 Task: Search one way flight ticket for 5 adults, 1 child, 2 infants in seat and 1 infant on lap in business from Pasco: Tri-cities Airport to Springfield: Abraham Lincoln Capital Airport on 5-2-2023. Choice of flights is Frontier. Number of bags: 1 carry on bag. Price is upto 76000. Outbound departure time preference is 7:45.
Action: Mouse moved to (330, 292)
Screenshot: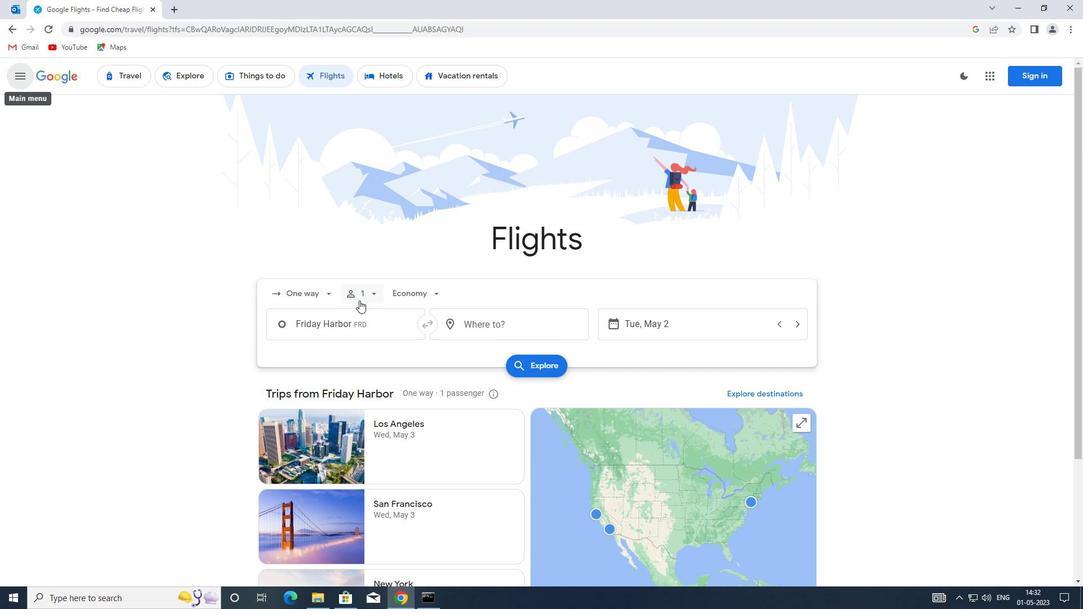 
Action: Mouse pressed left at (330, 292)
Screenshot: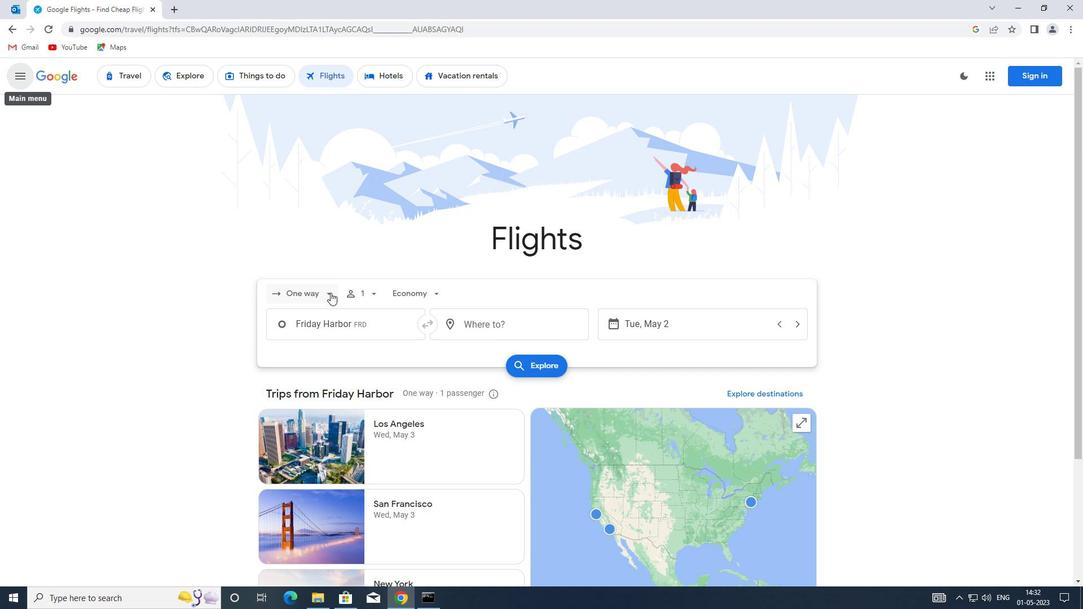 
Action: Mouse moved to (332, 344)
Screenshot: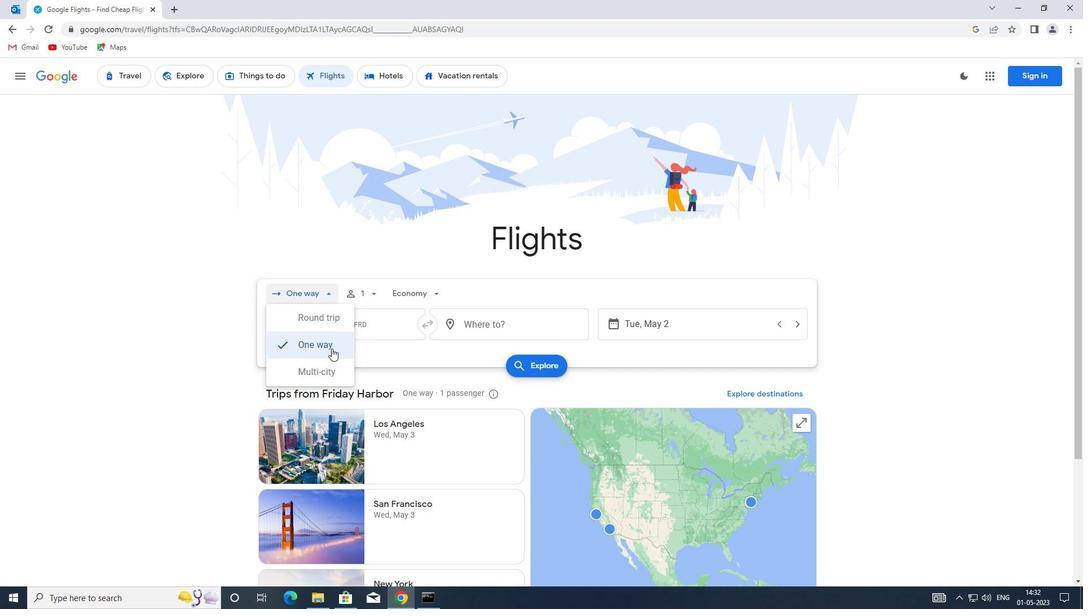 
Action: Mouse pressed left at (332, 344)
Screenshot: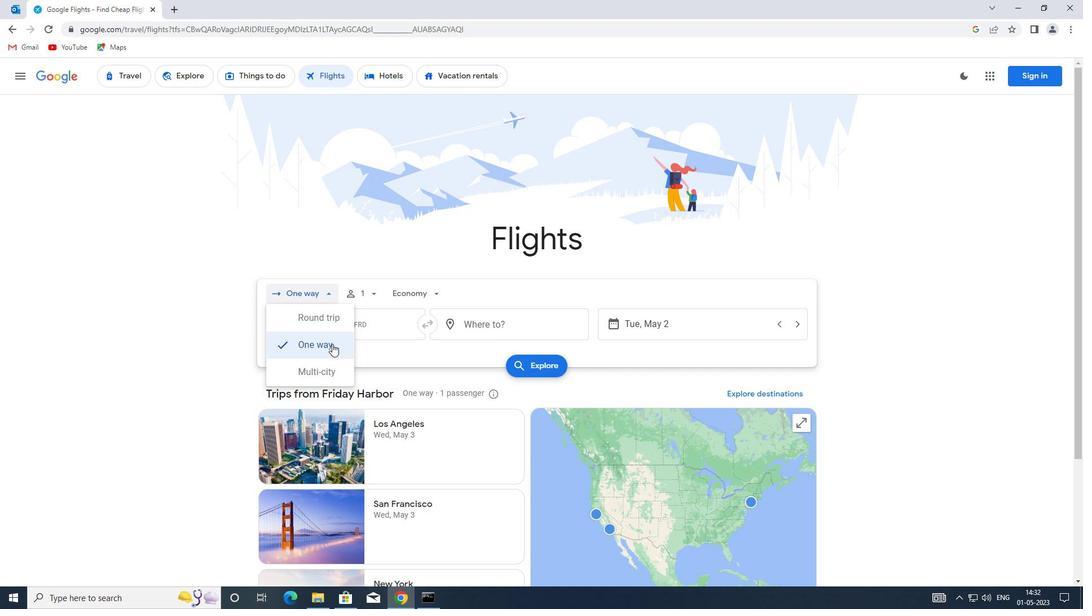 
Action: Mouse moved to (378, 291)
Screenshot: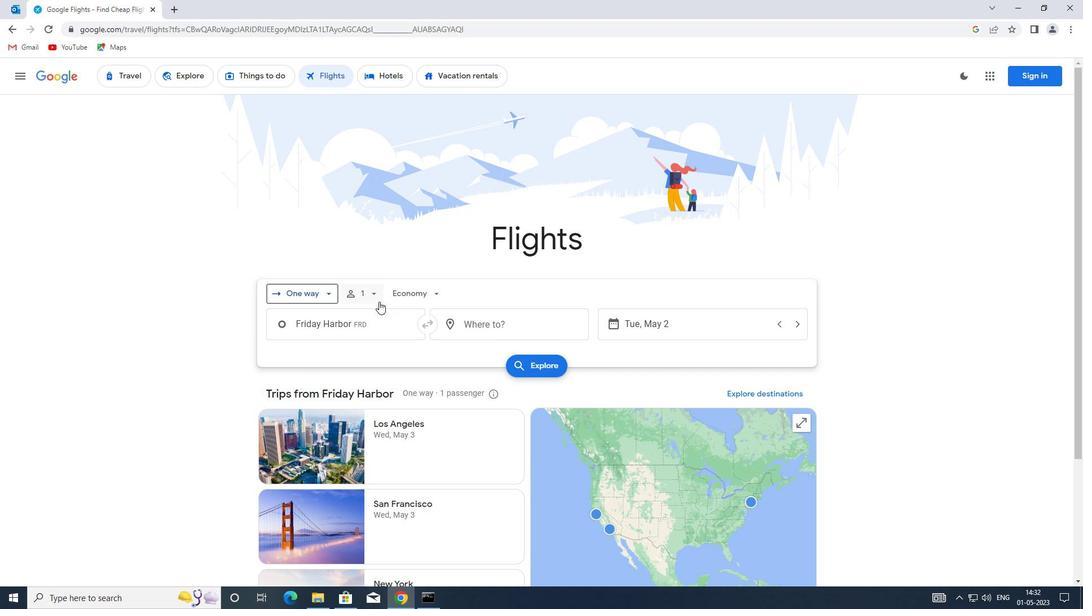 
Action: Mouse pressed left at (378, 291)
Screenshot: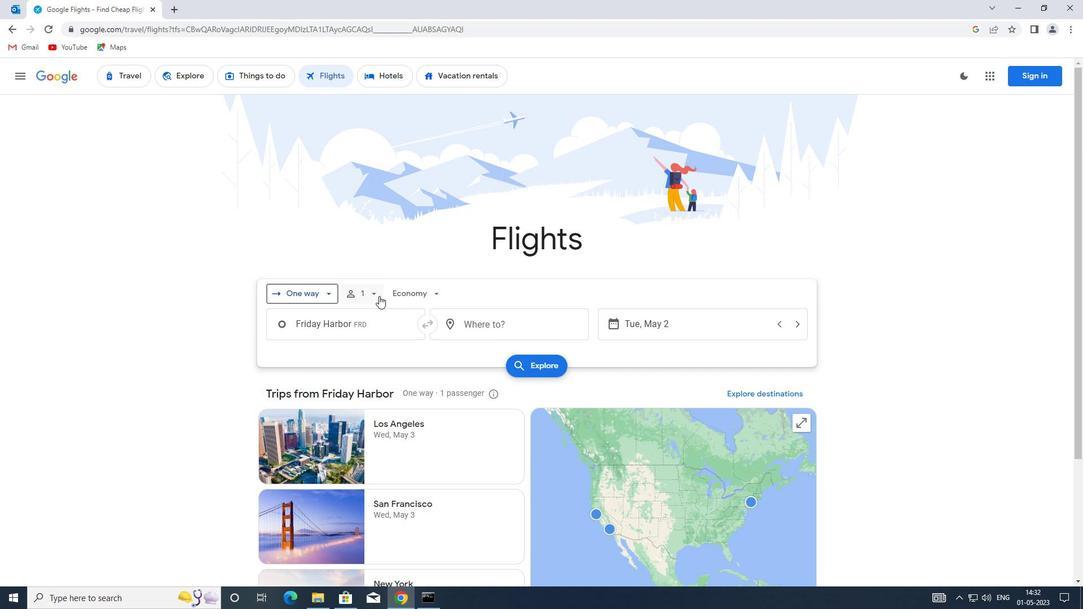 
Action: Mouse moved to (458, 322)
Screenshot: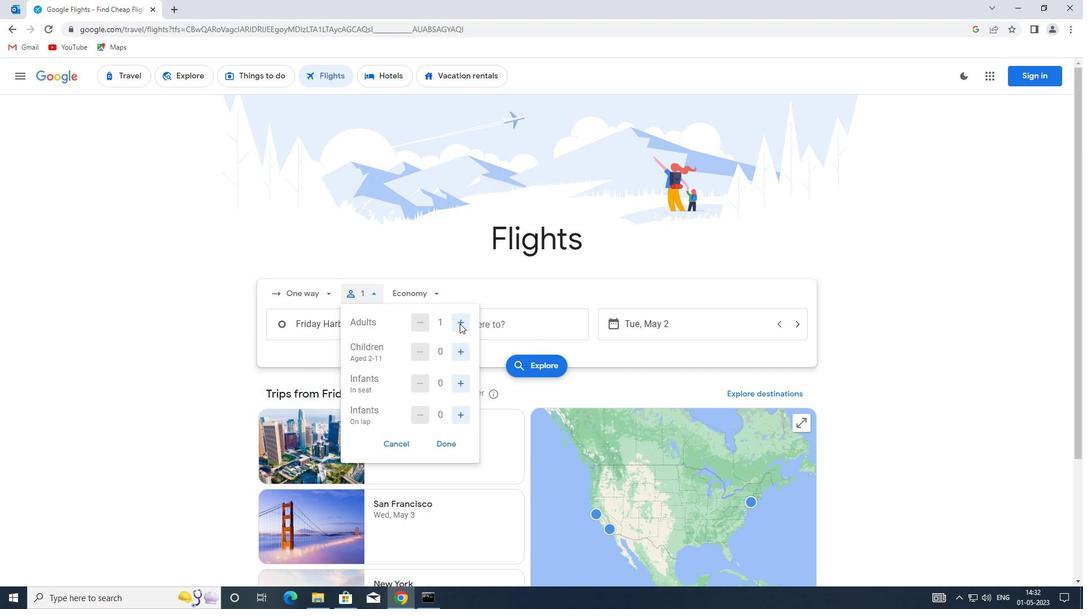 
Action: Mouse pressed left at (458, 322)
Screenshot: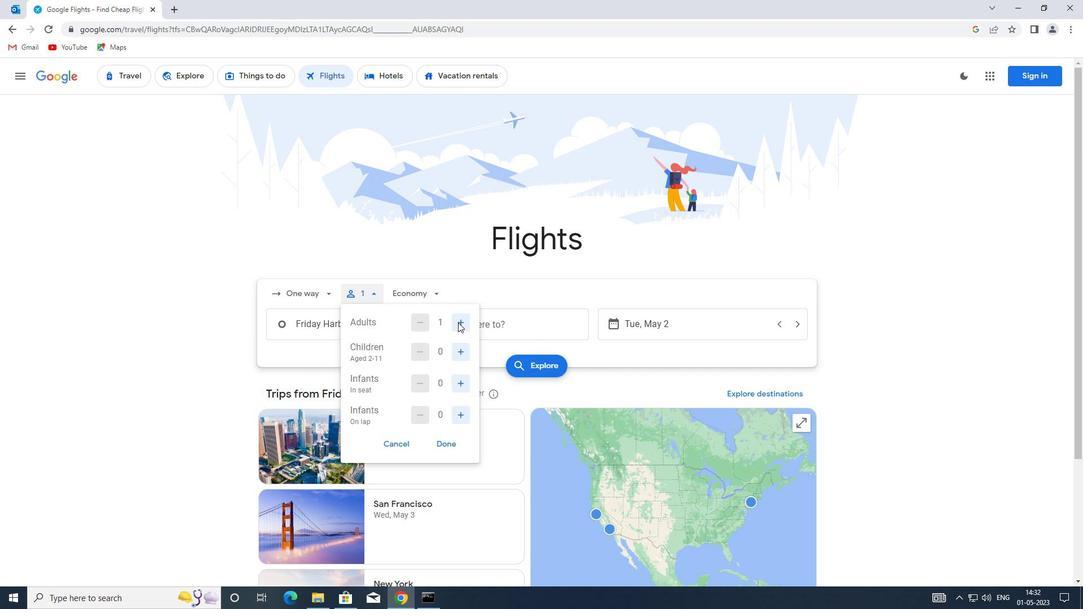 
Action: Mouse pressed left at (458, 322)
Screenshot: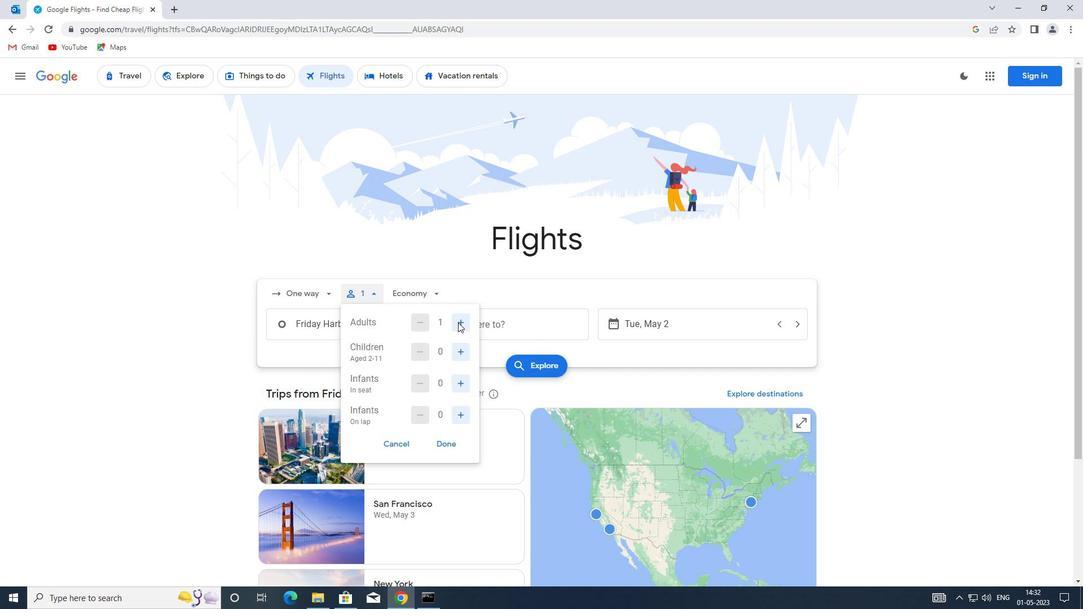
Action: Mouse pressed left at (458, 322)
Screenshot: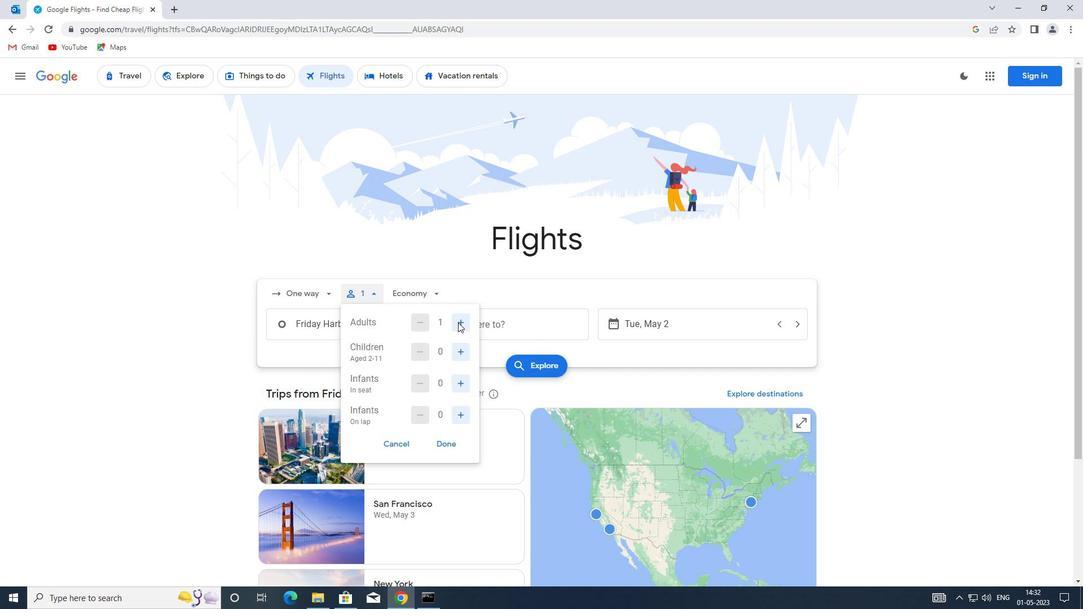 
Action: Mouse moved to (464, 319)
Screenshot: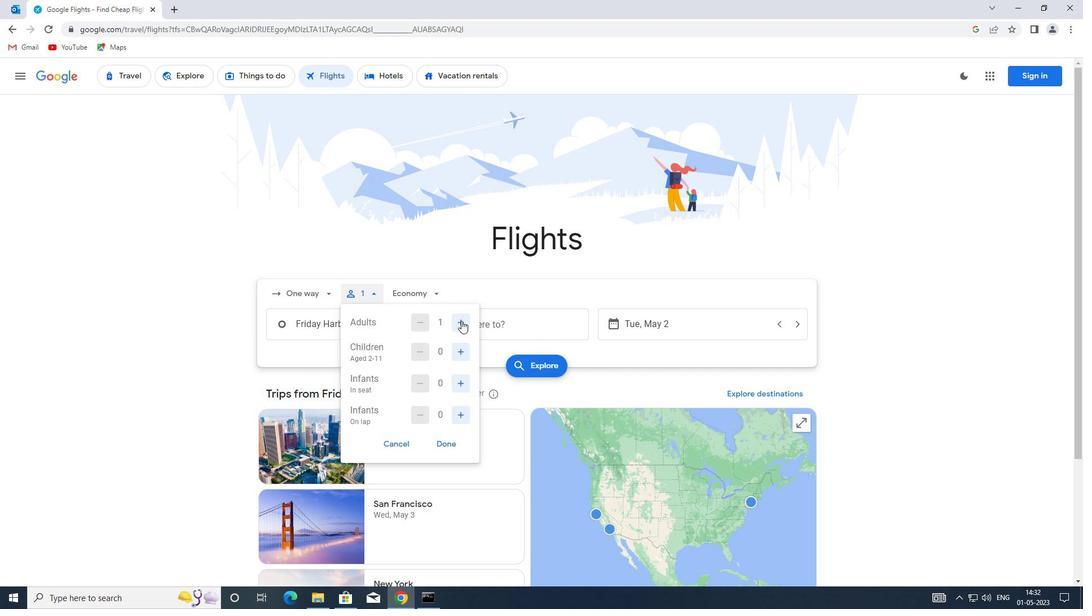 
Action: Mouse pressed left at (464, 319)
Screenshot: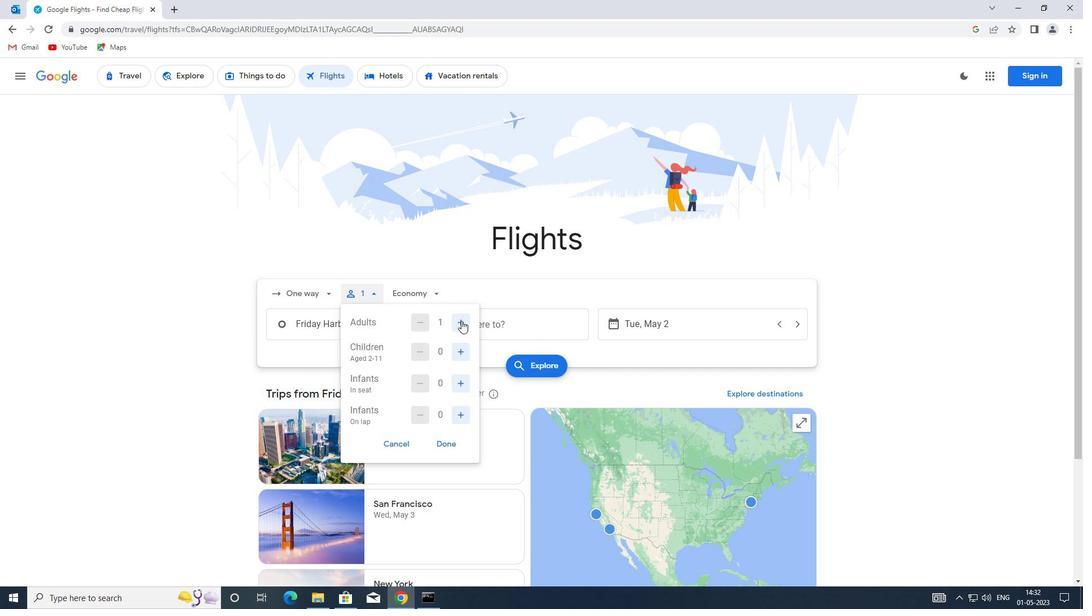 
Action: Mouse moved to (462, 352)
Screenshot: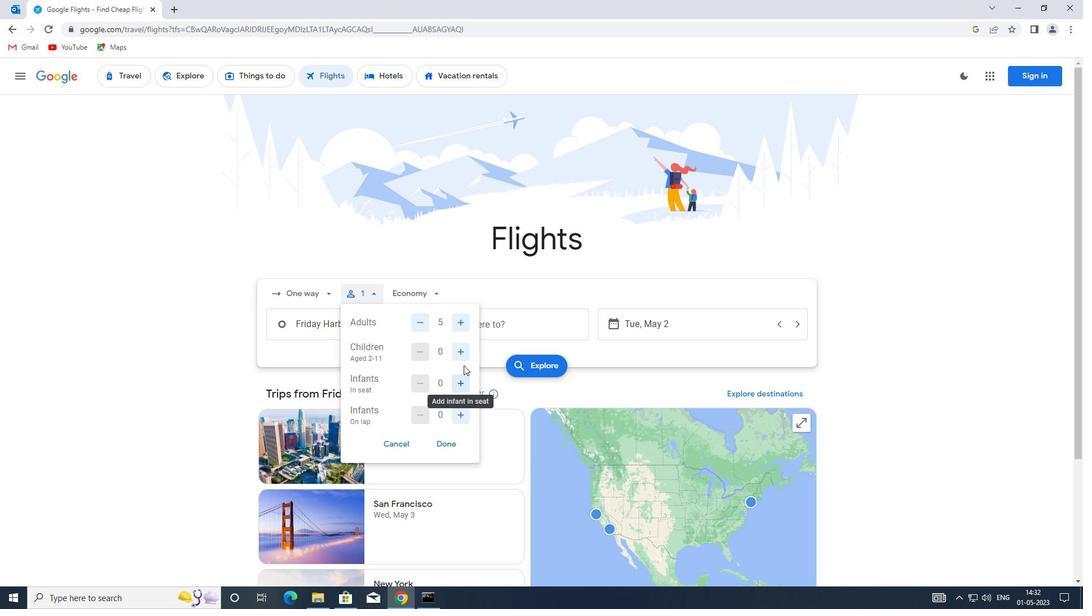 
Action: Mouse pressed left at (462, 352)
Screenshot: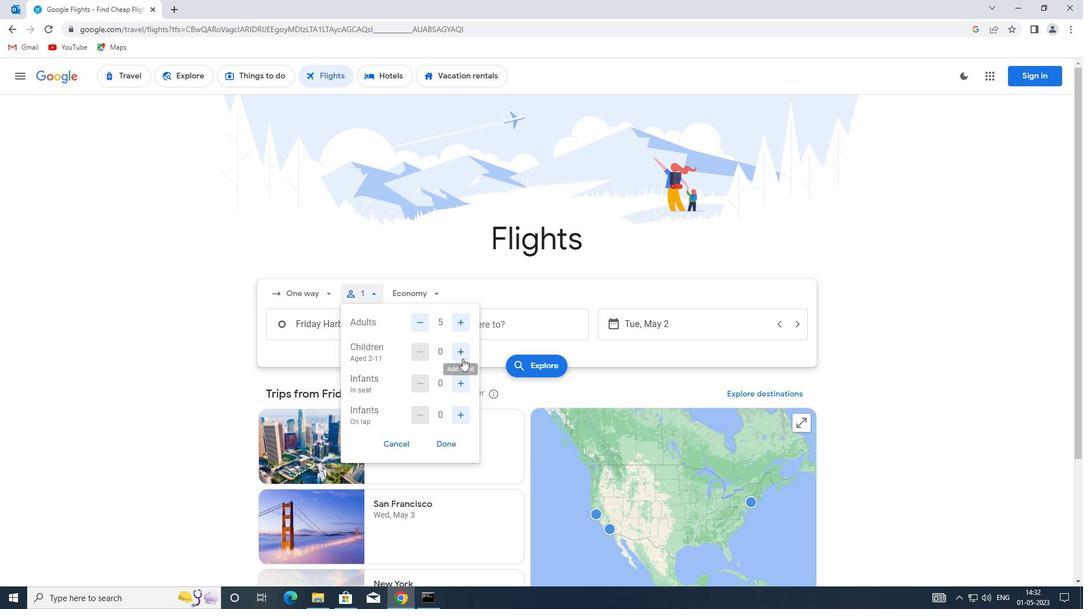 
Action: Mouse moved to (462, 382)
Screenshot: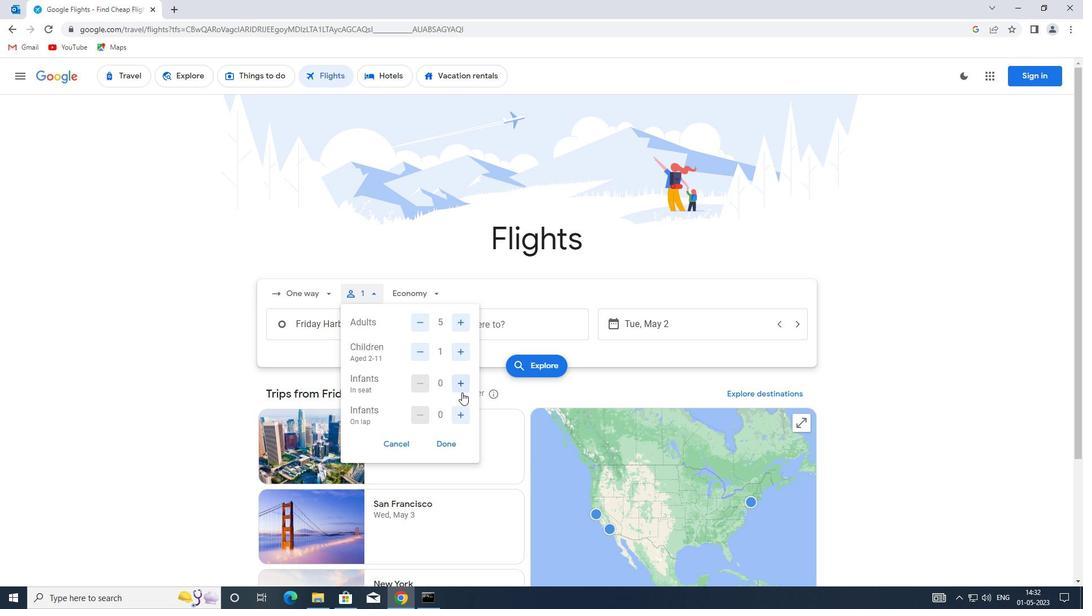 
Action: Mouse pressed left at (462, 382)
Screenshot: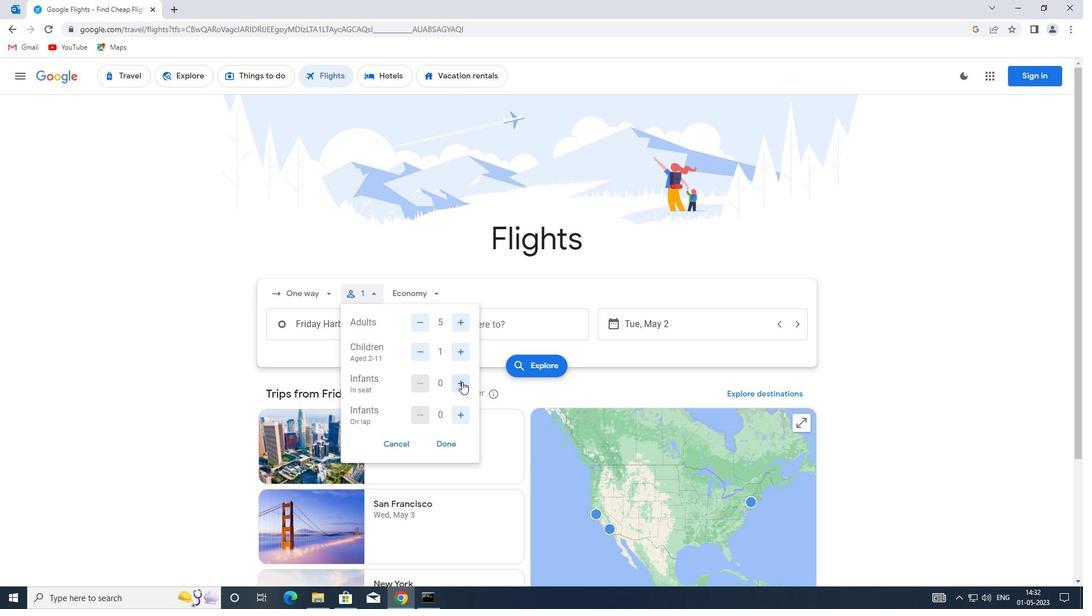 
Action: Mouse pressed left at (462, 382)
Screenshot: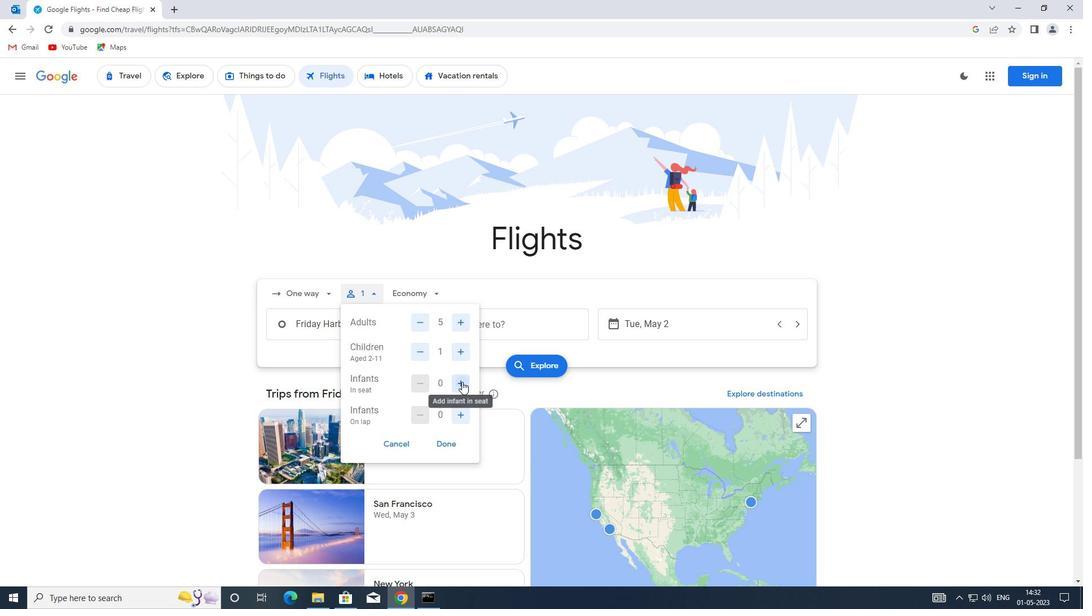 
Action: Mouse moved to (458, 417)
Screenshot: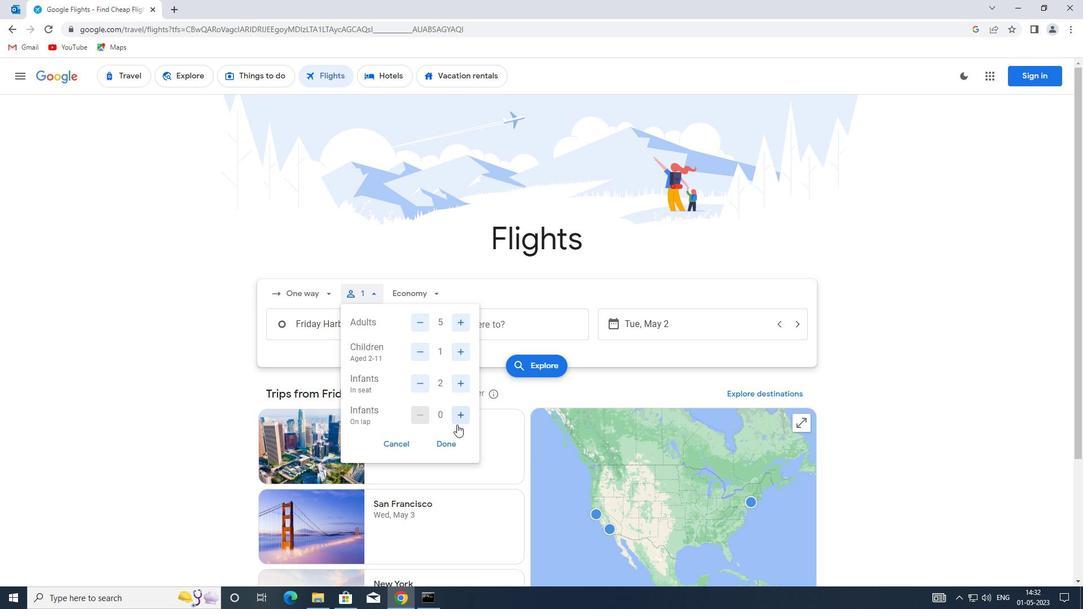 
Action: Mouse pressed left at (458, 417)
Screenshot: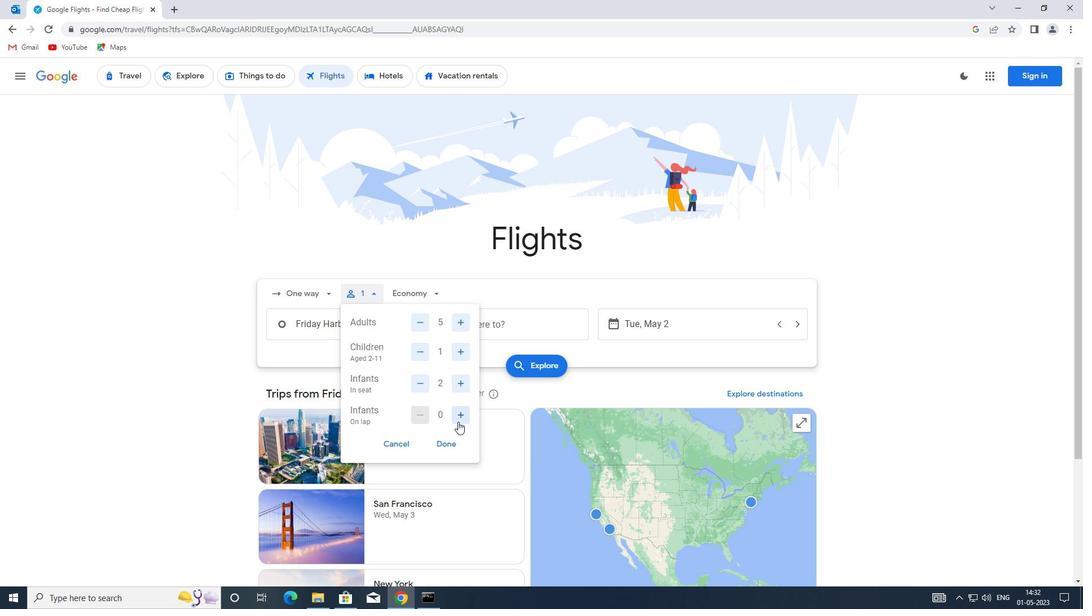 
Action: Mouse moved to (449, 443)
Screenshot: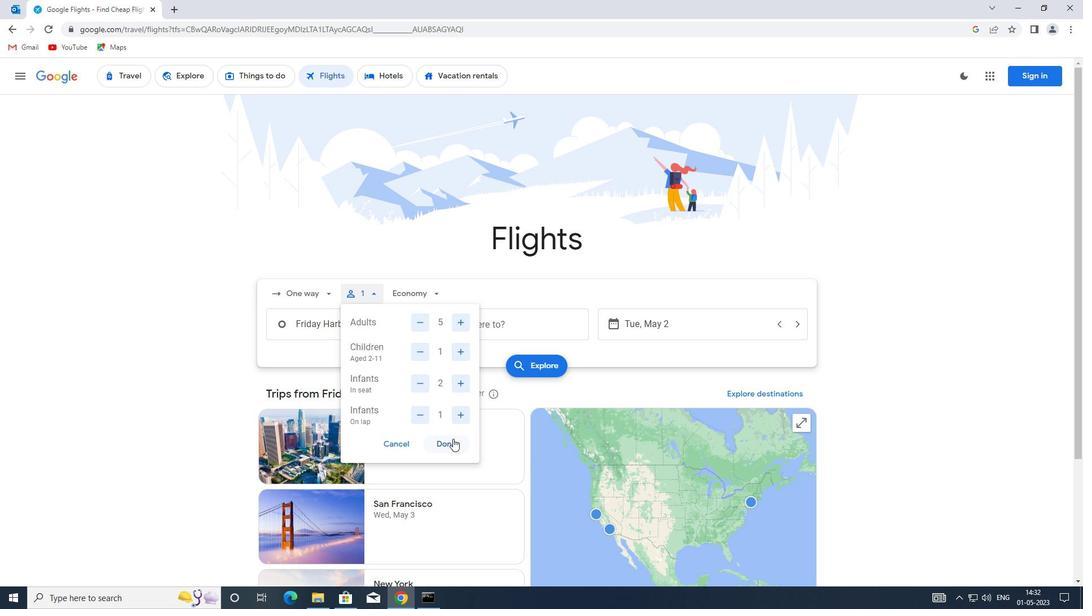 
Action: Mouse pressed left at (449, 443)
Screenshot: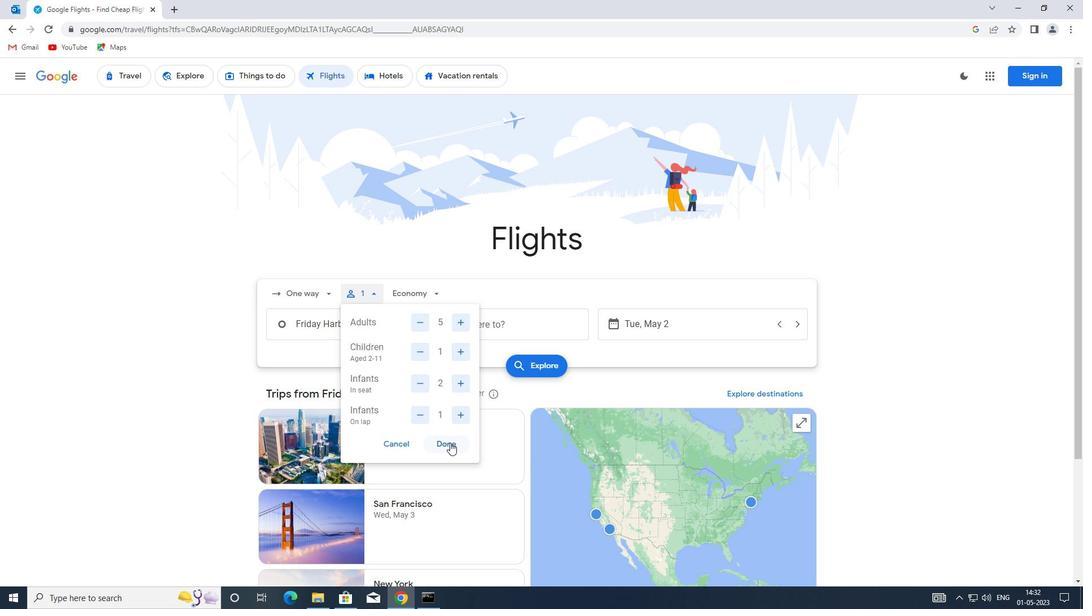
Action: Mouse moved to (432, 294)
Screenshot: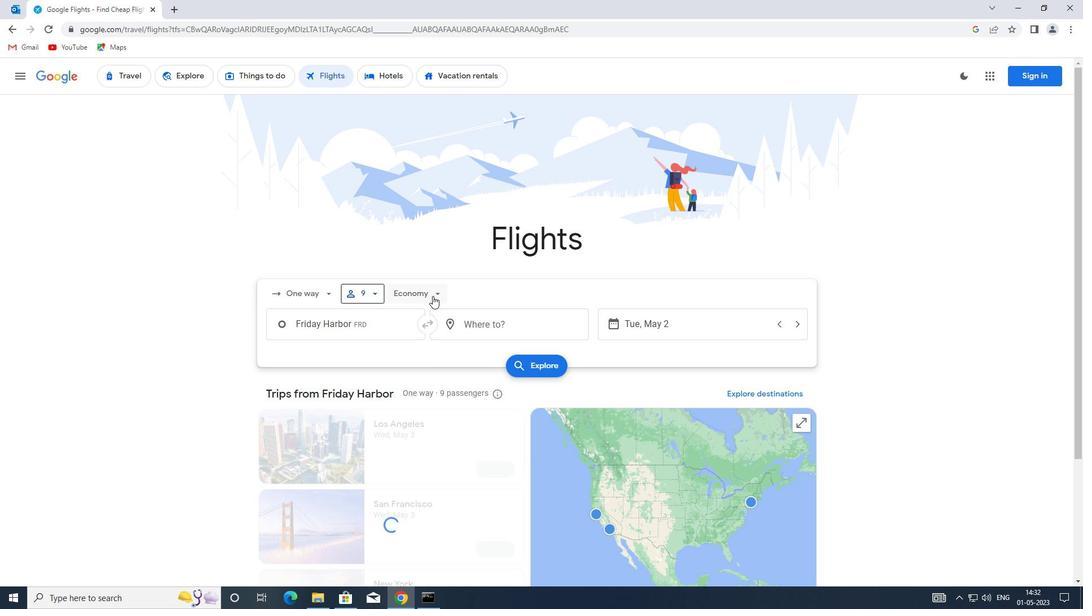 
Action: Mouse pressed left at (432, 294)
Screenshot: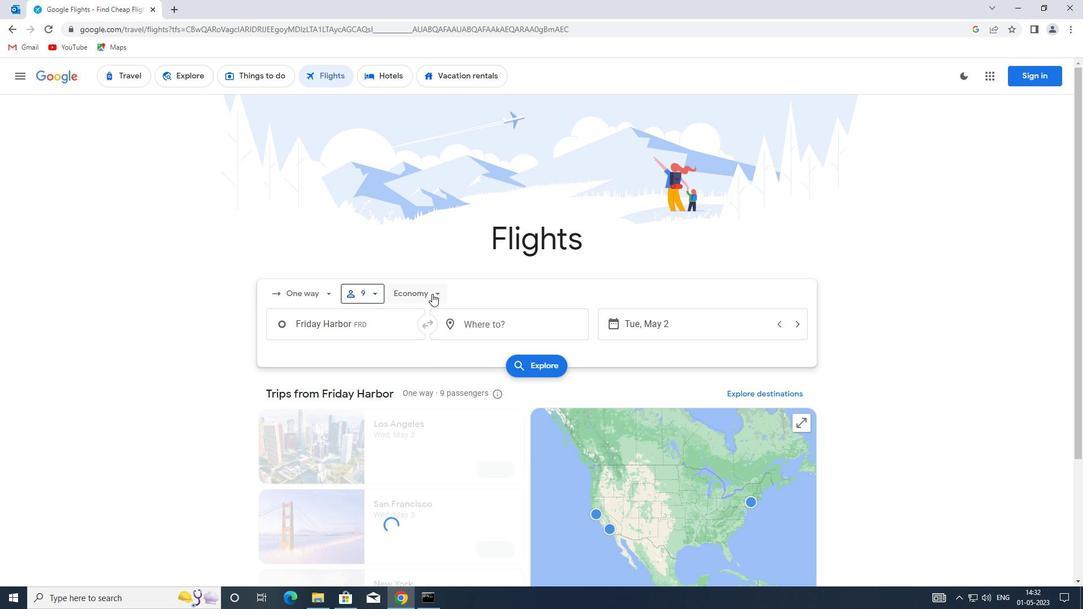 
Action: Mouse moved to (439, 370)
Screenshot: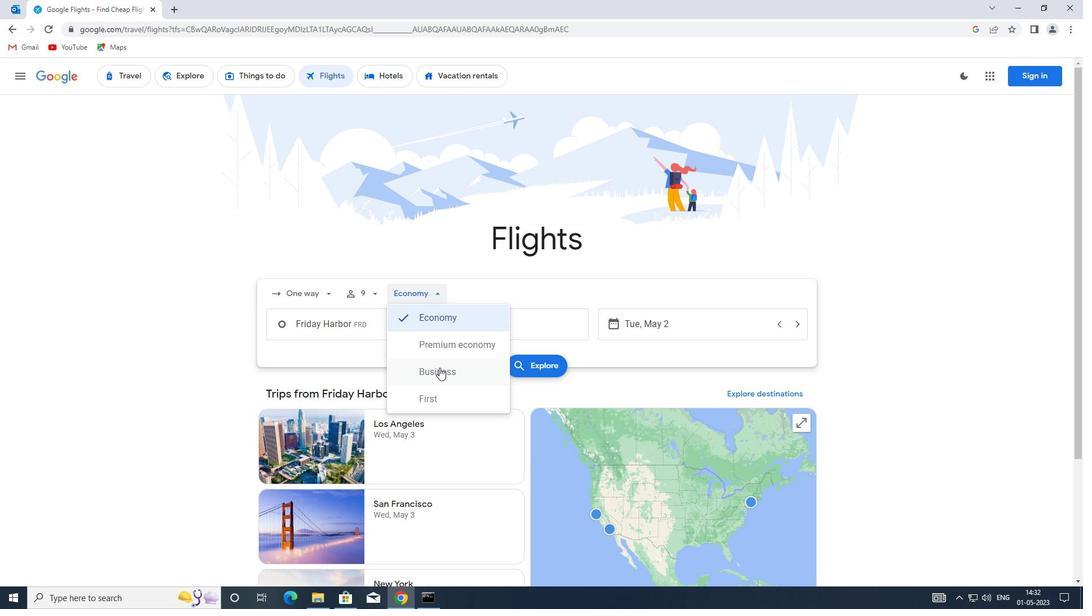 
Action: Mouse pressed left at (439, 370)
Screenshot: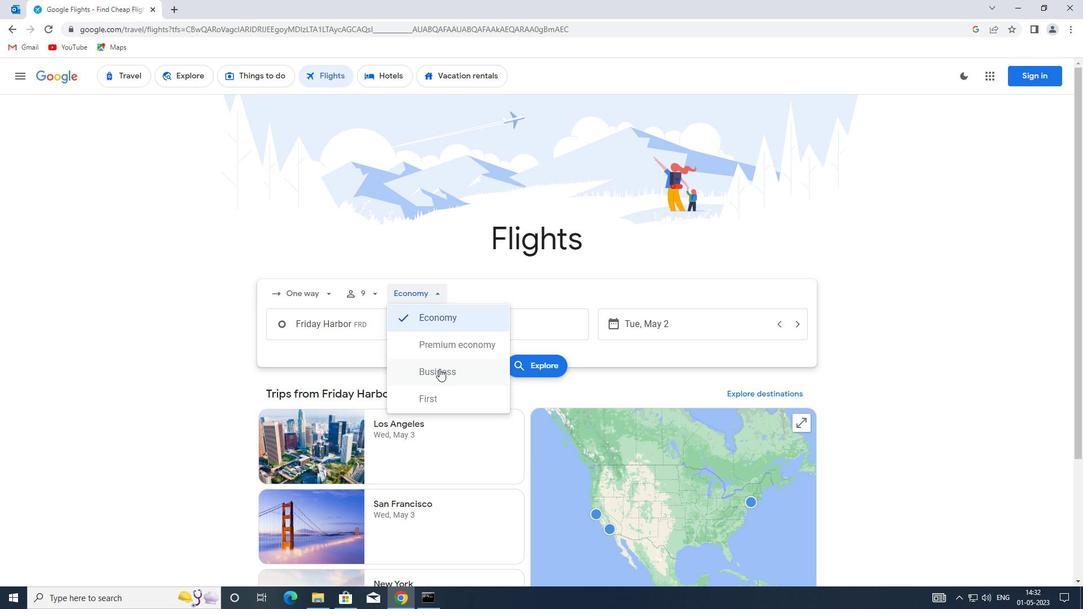 
Action: Mouse moved to (365, 326)
Screenshot: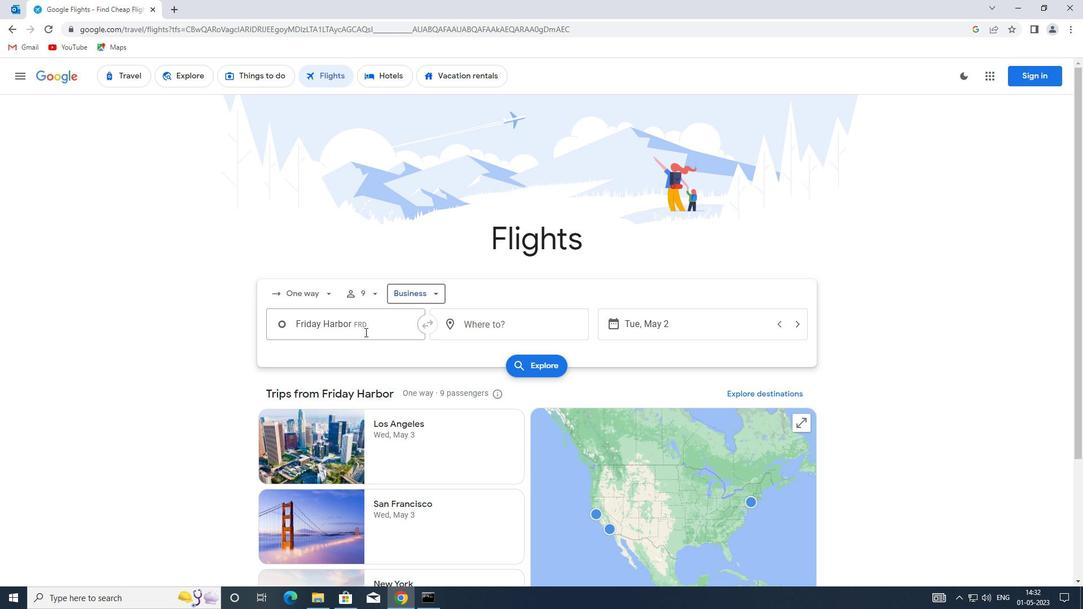 
Action: Mouse pressed left at (365, 326)
Screenshot: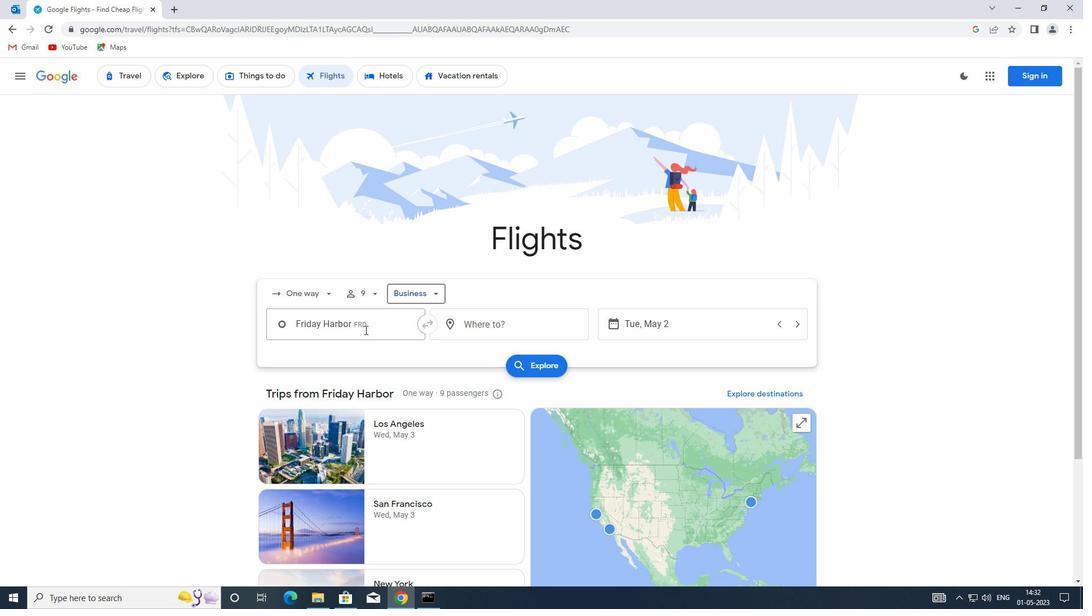 
Action: Mouse moved to (365, 326)
Screenshot: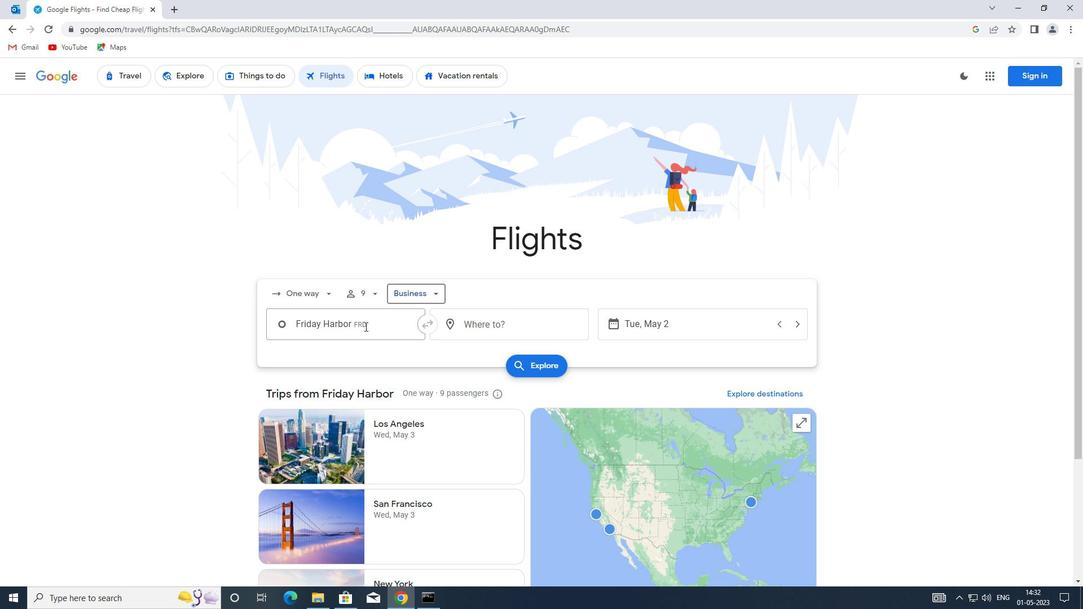 
Action: Key pressed tri
Screenshot: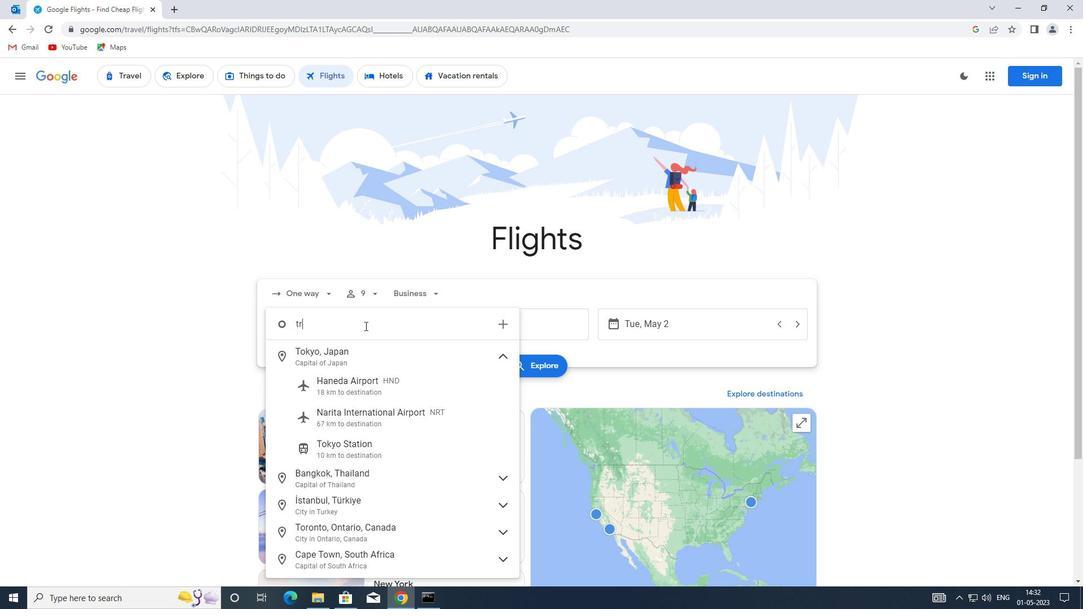 
Action: Mouse moved to (373, 354)
Screenshot: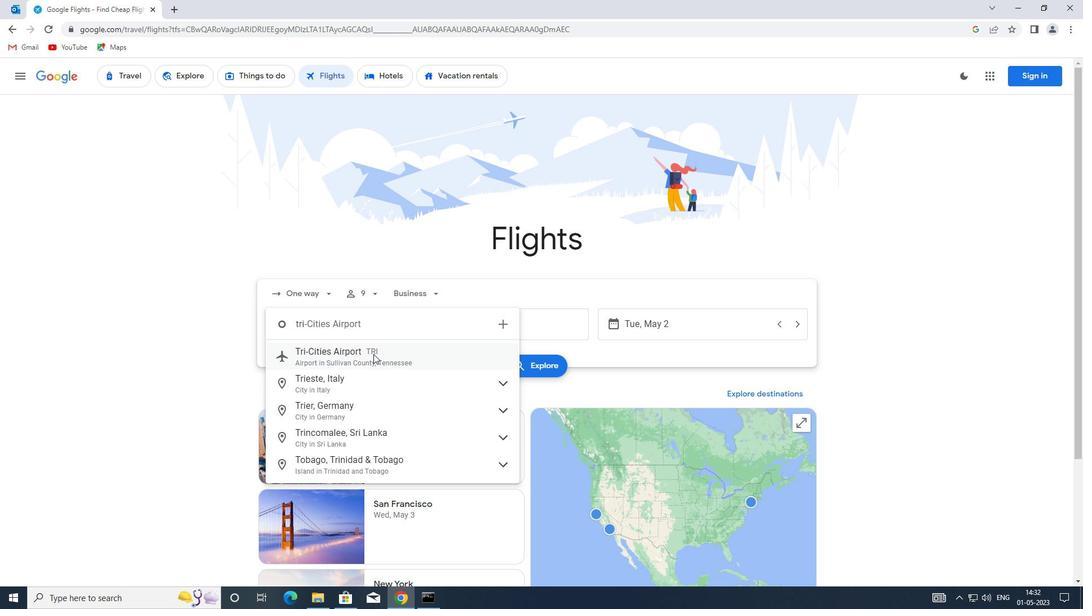 
Action: Mouse pressed left at (373, 354)
Screenshot: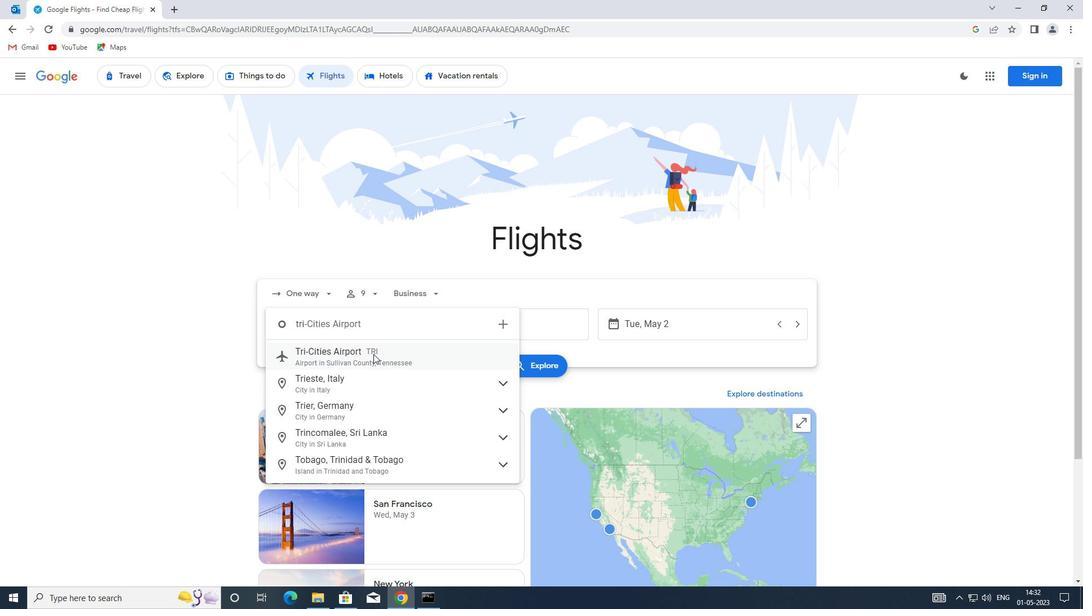 
Action: Mouse moved to (487, 329)
Screenshot: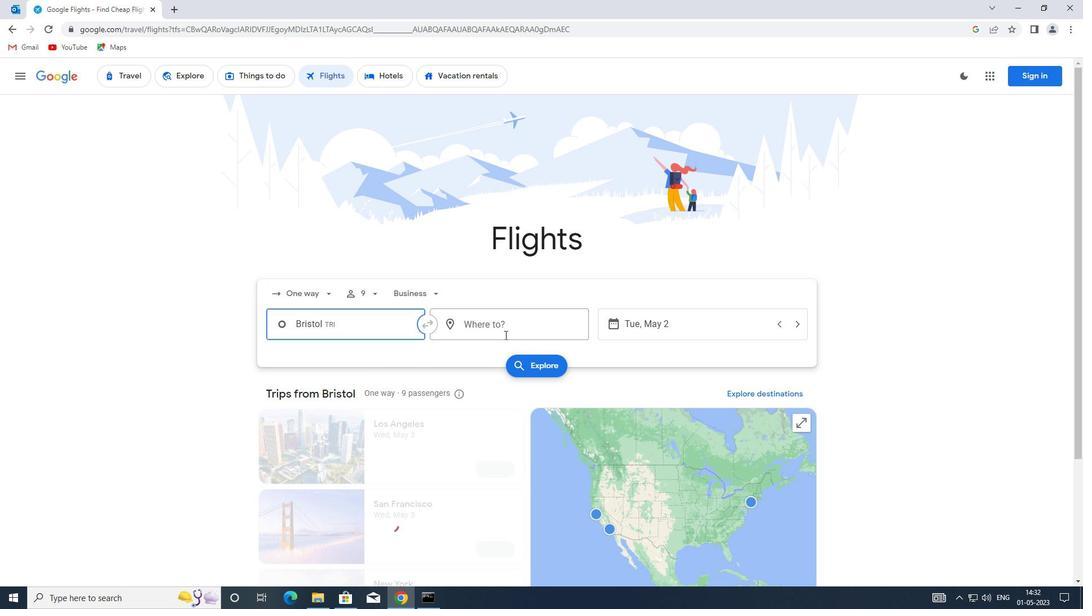 
Action: Mouse pressed left at (487, 329)
Screenshot: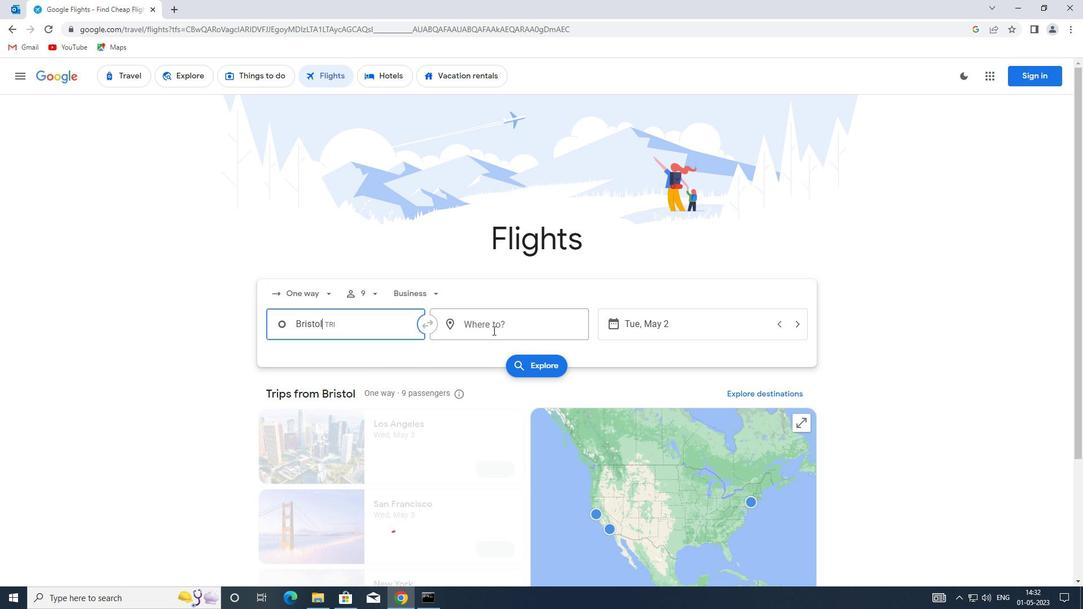 
Action: Mouse moved to (483, 329)
Screenshot: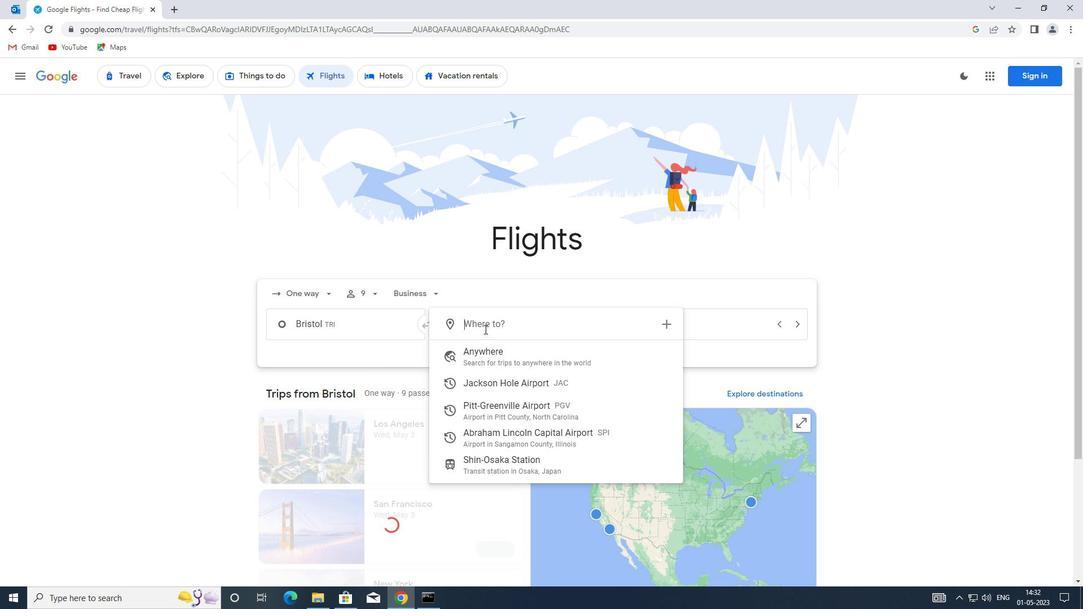 
Action: Key pressed s
Screenshot: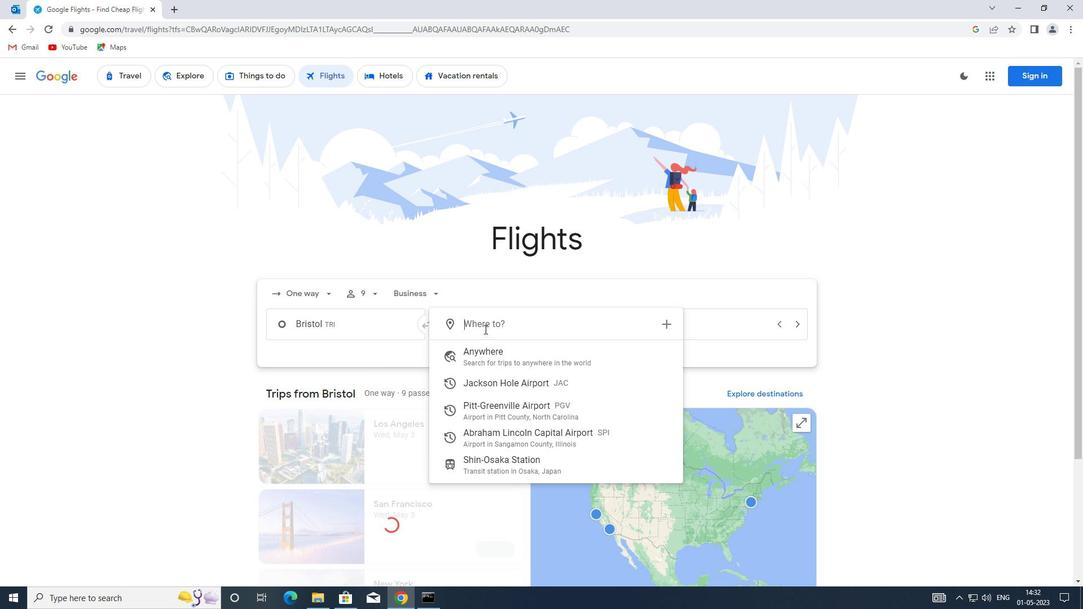 
Action: Mouse moved to (479, 328)
Screenshot: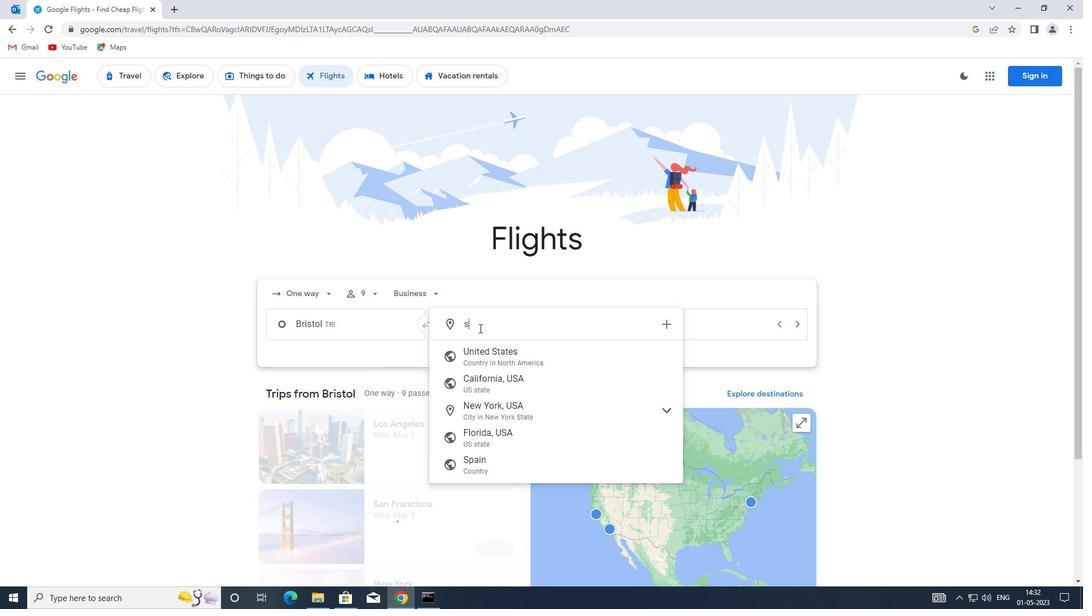 
Action: Key pressed pi
Screenshot: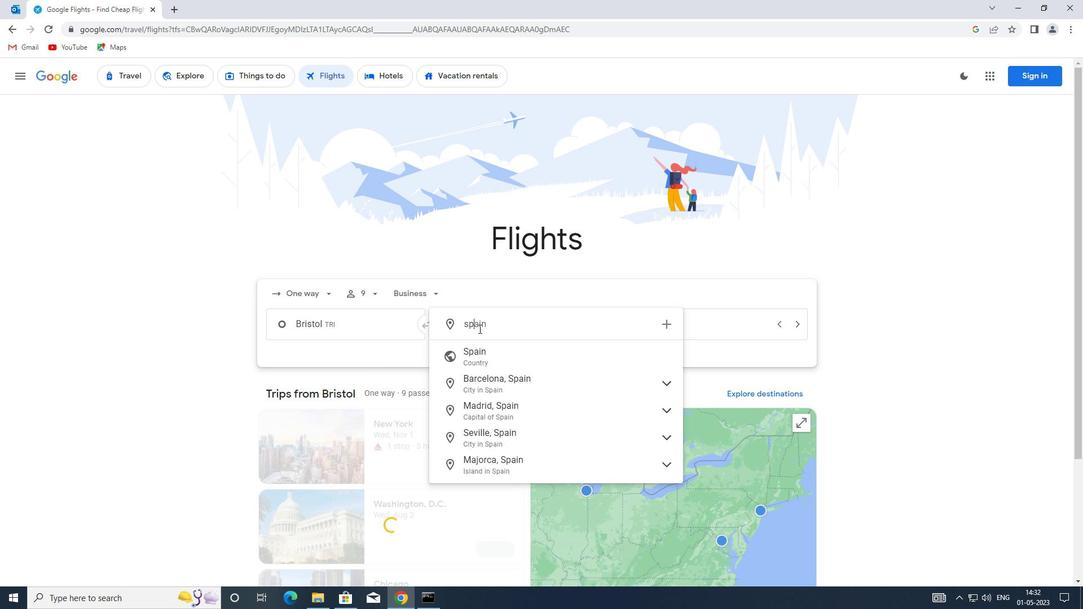 
Action: Mouse moved to (528, 357)
Screenshot: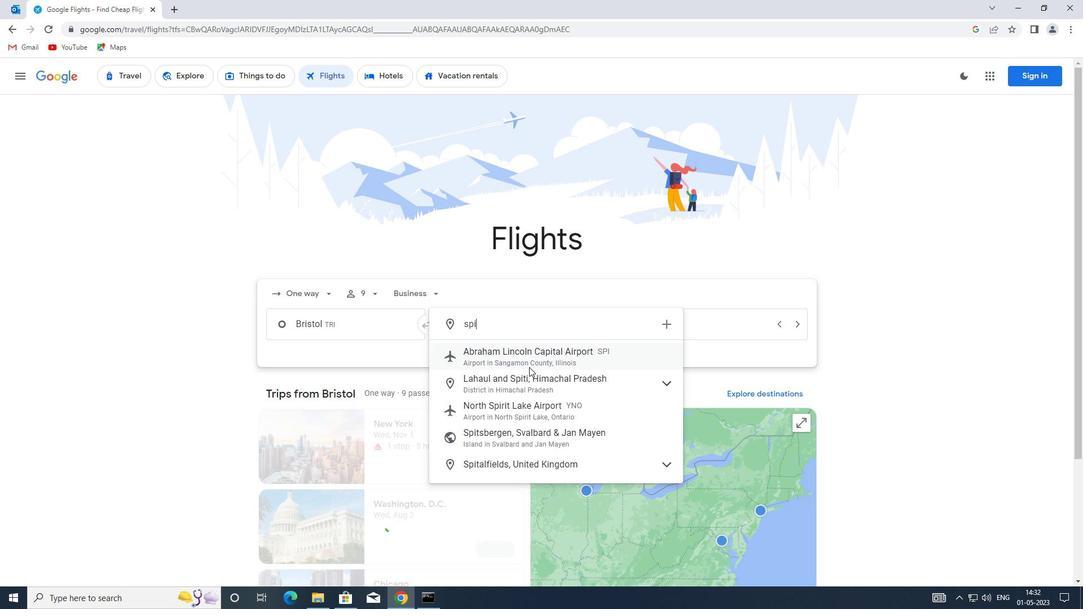 
Action: Mouse pressed left at (528, 357)
Screenshot: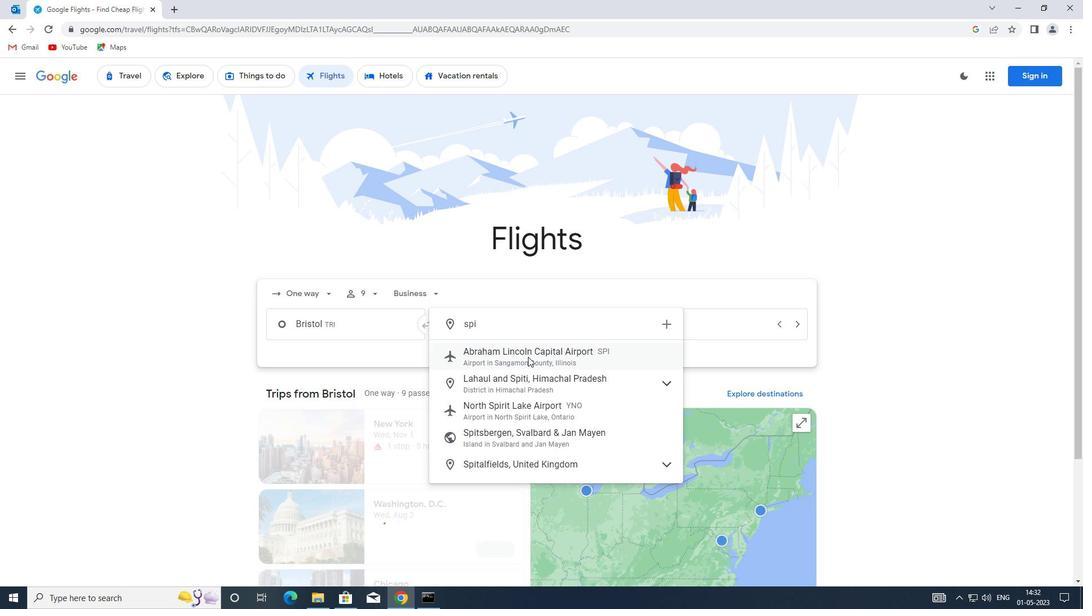 
Action: Mouse moved to (621, 322)
Screenshot: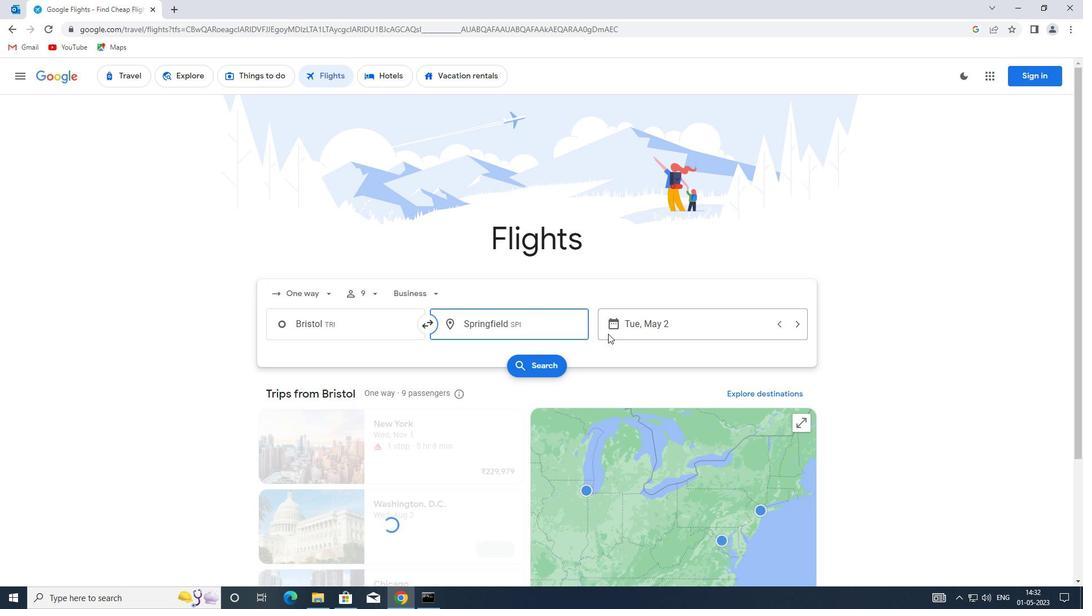
Action: Mouse pressed left at (621, 322)
Screenshot: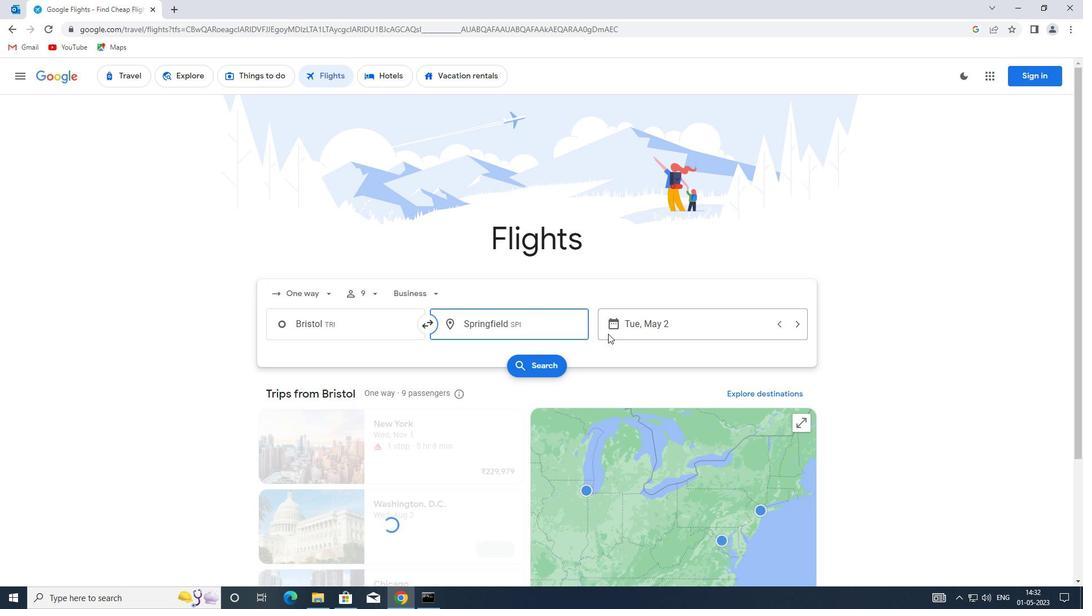 
Action: Mouse moved to (462, 380)
Screenshot: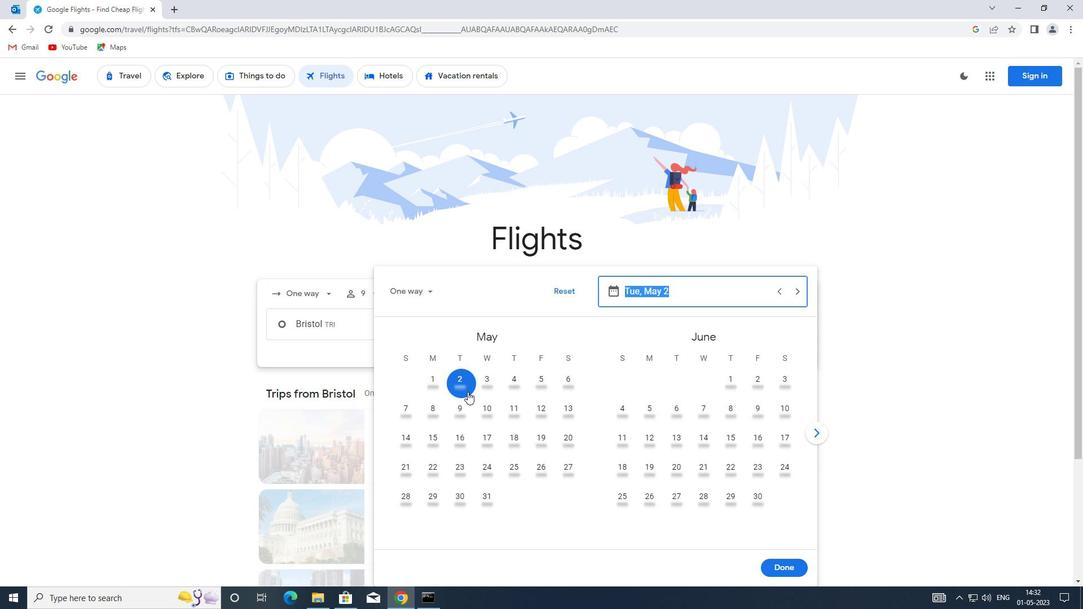 
Action: Mouse pressed left at (462, 380)
Screenshot: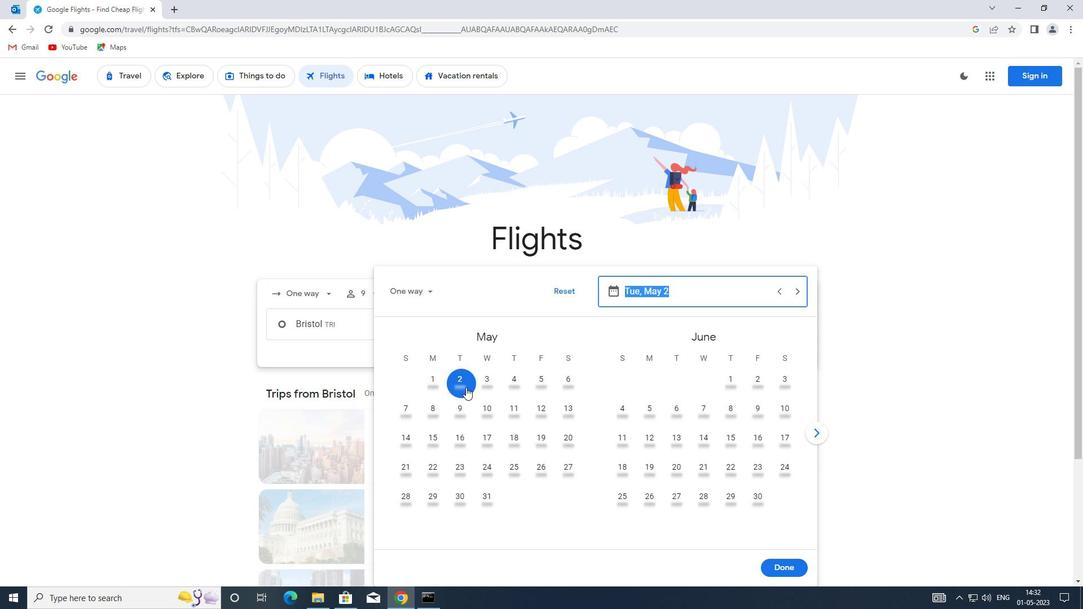 
Action: Mouse moved to (793, 566)
Screenshot: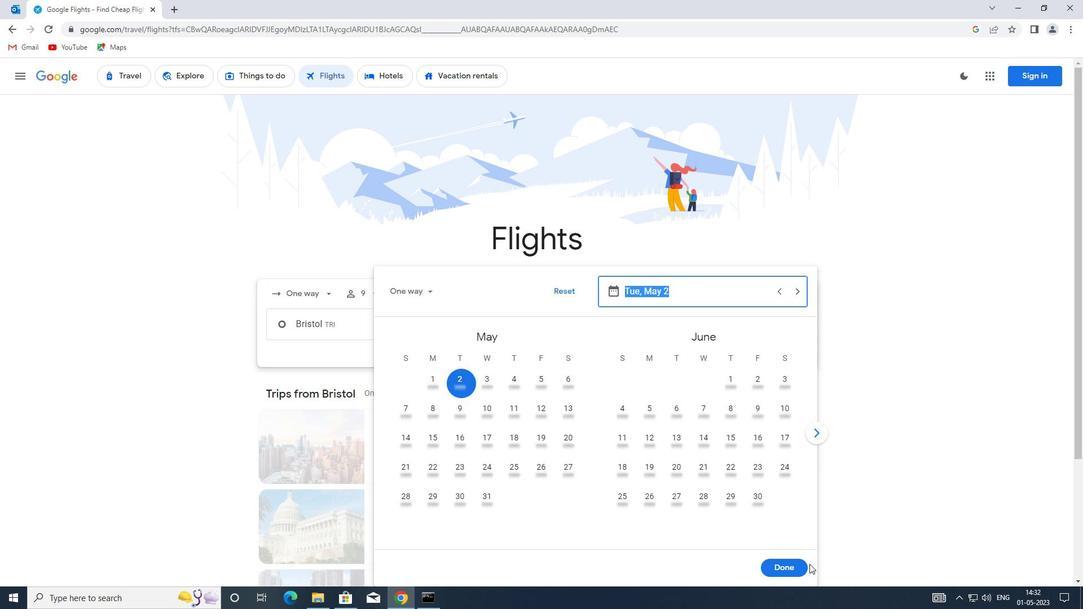 
Action: Mouse pressed left at (793, 566)
Screenshot: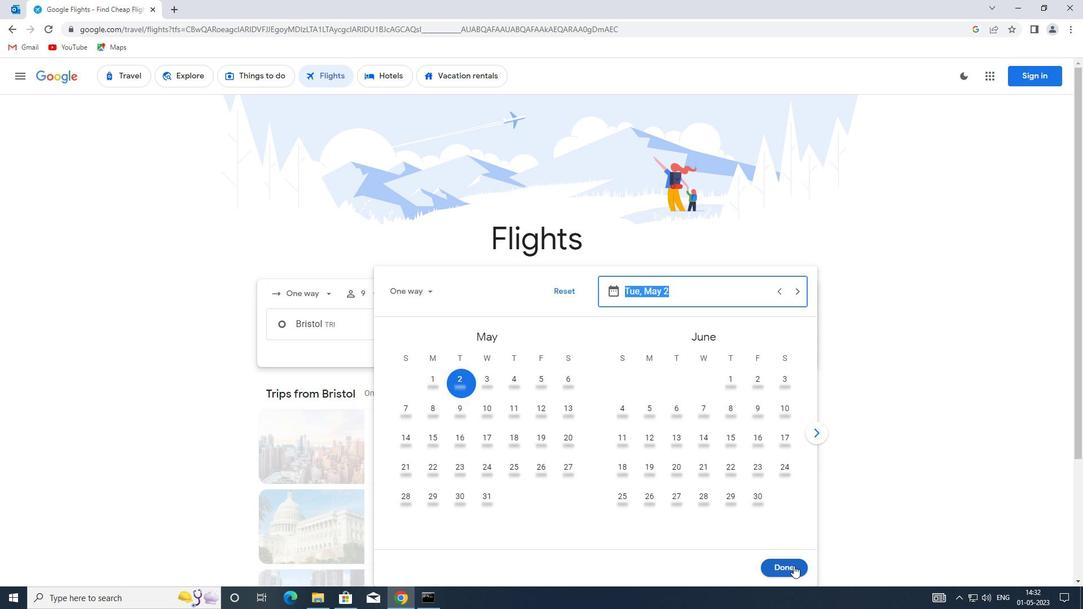 
Action: Mouse moved to (532, 366)
Screenshot: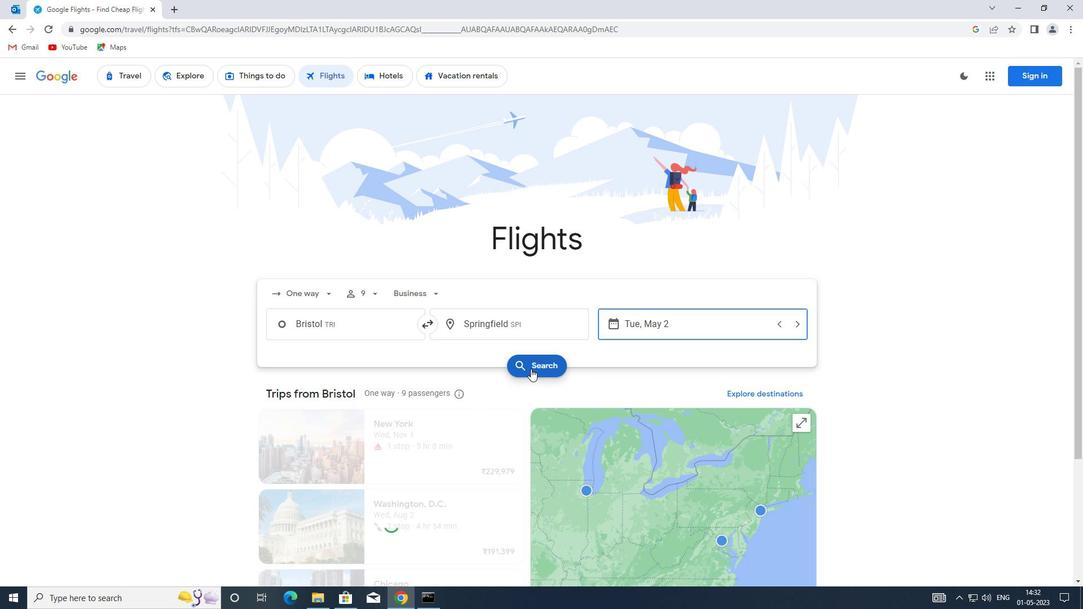 
Action: Mouse pressed left at (532, 366)
Screenshot: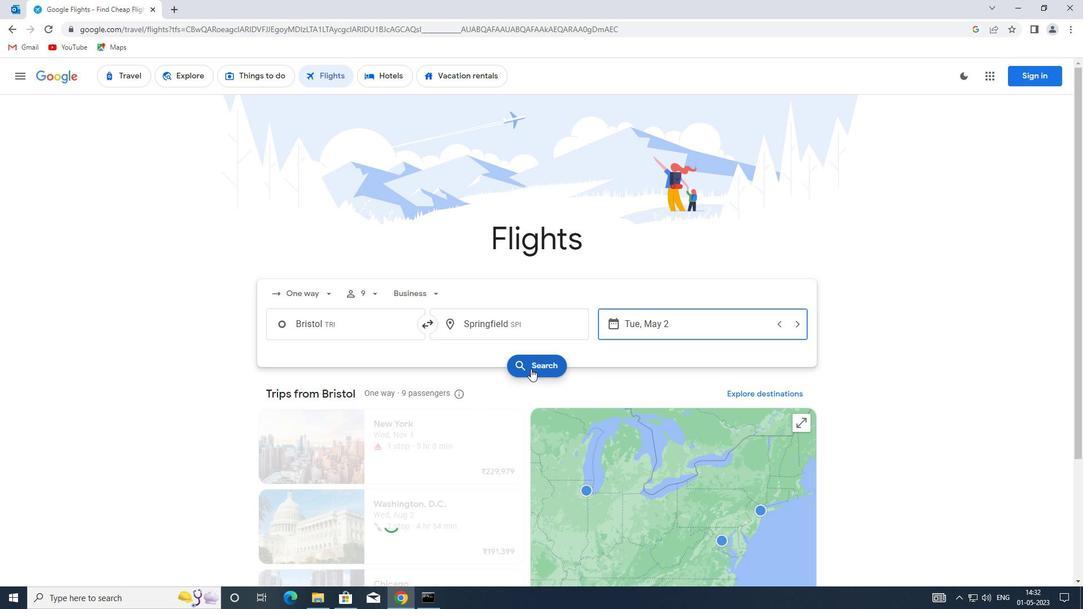
Action: Mouse moved to (284, 182)
Screenshot: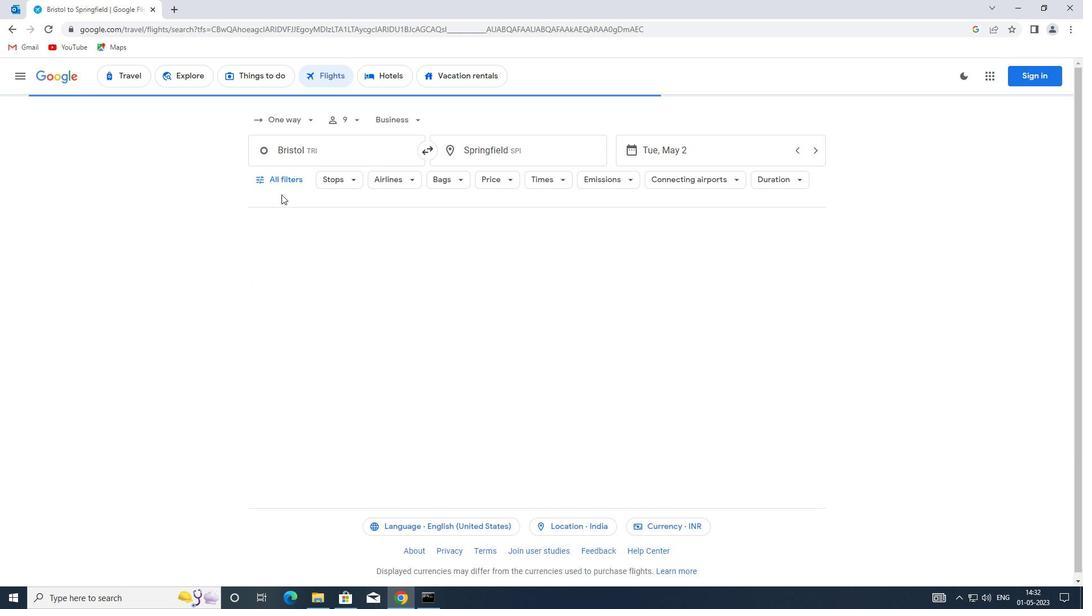 
Action: Mouse pressed left at (284, 182)
Screenshot: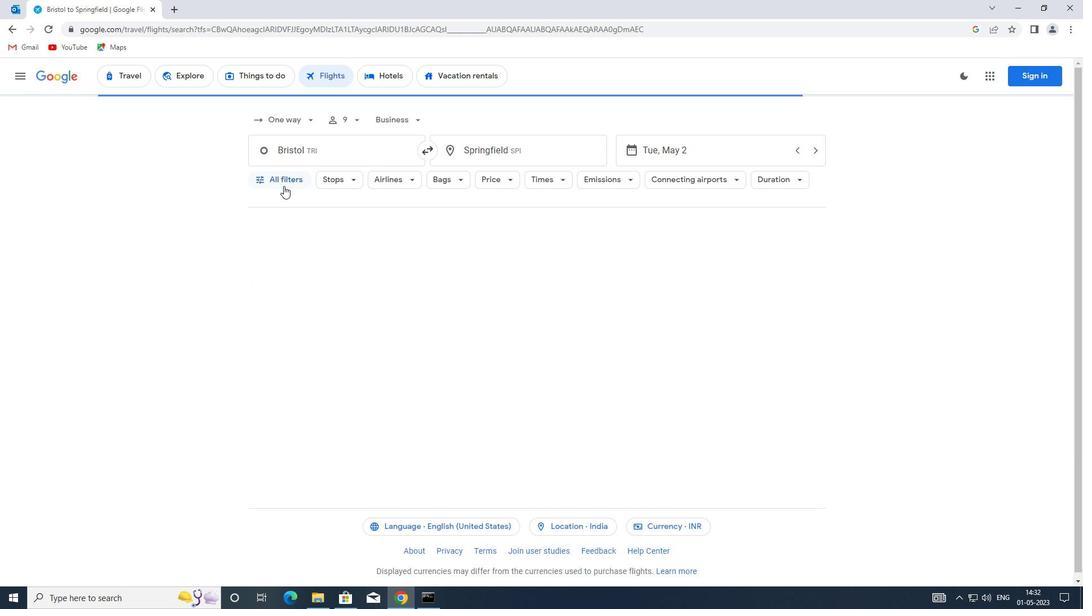 
Action: Mouse moved to (339, 308)
Screenshot: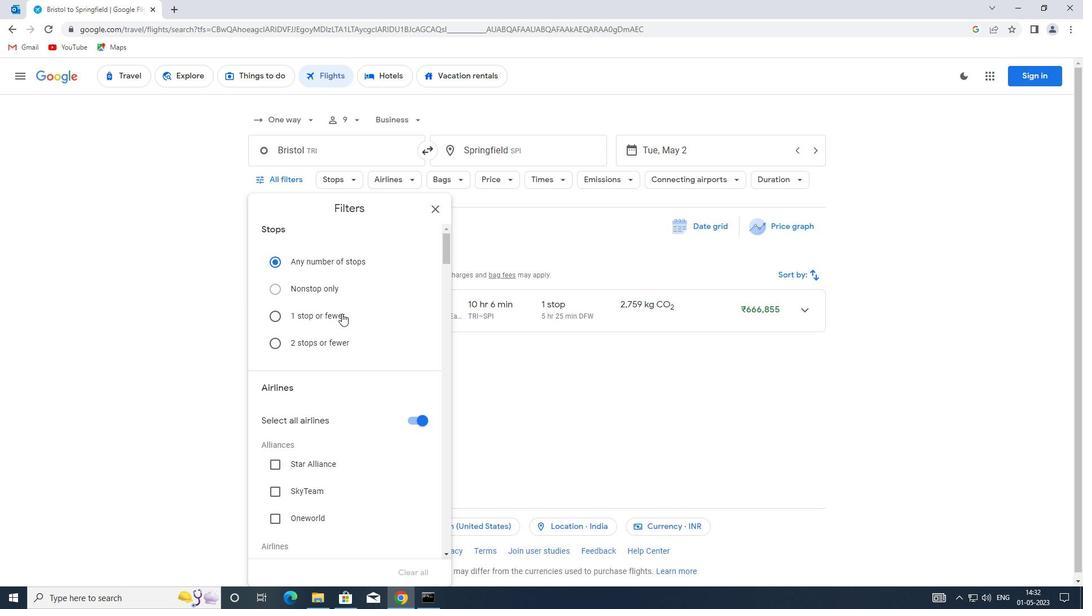 
Action: Mouse scrolled (339, 308) with delta (0, 0)
Screenshot: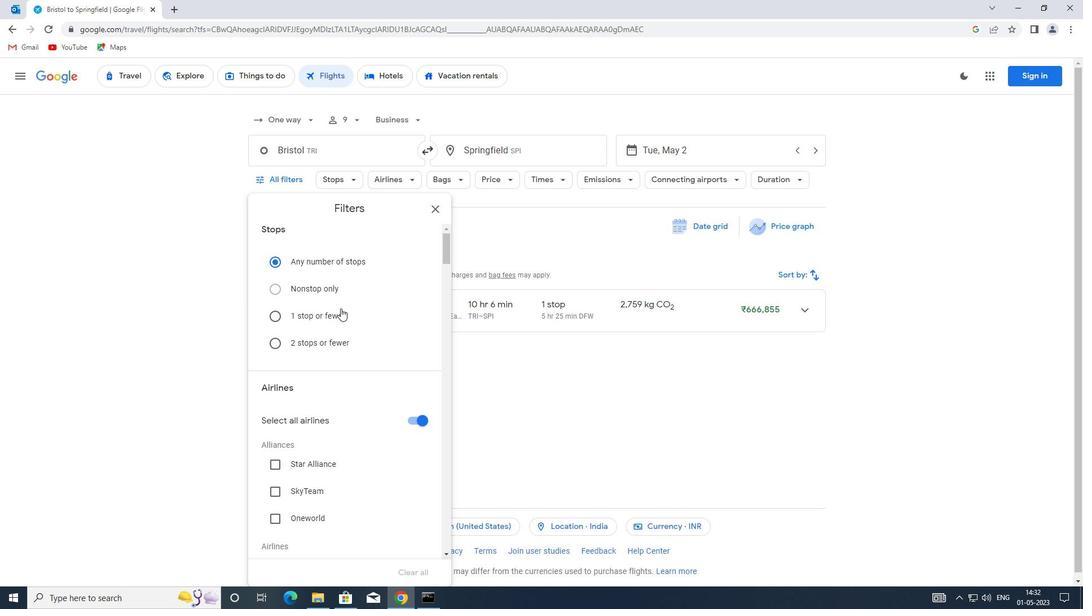 
Action: Mouse moved to (421, 362)
Screenshot: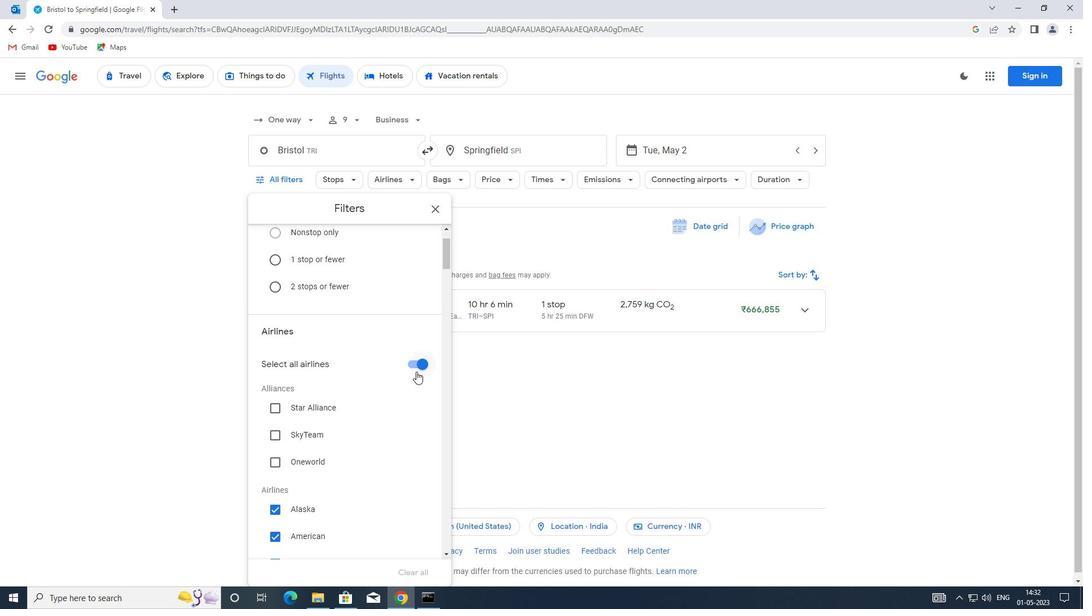 
Action: Mouse pressed left at (421, 362)
Screenshot: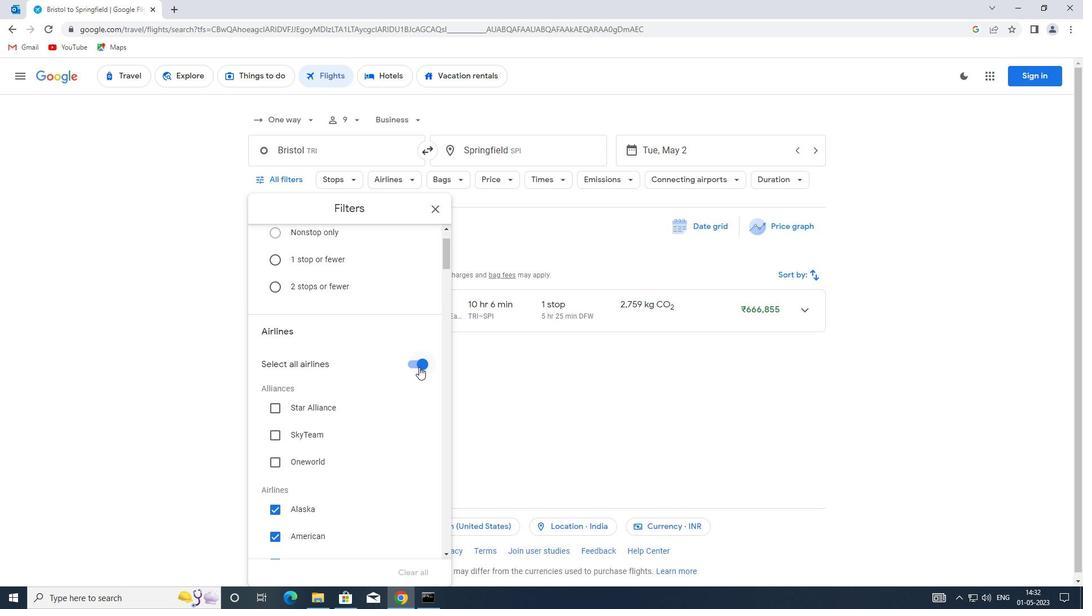 
Action: Mouse moved to (356, 373)
Screenshot: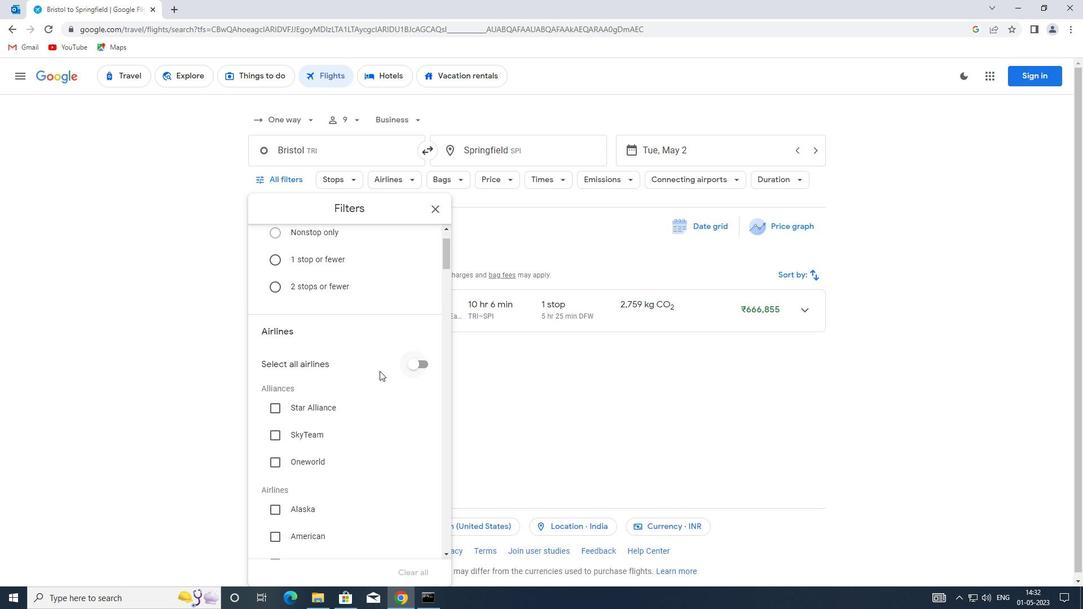 
Action: Mouse scrolled (356, 372) with delta (0, 0)
Screenshot: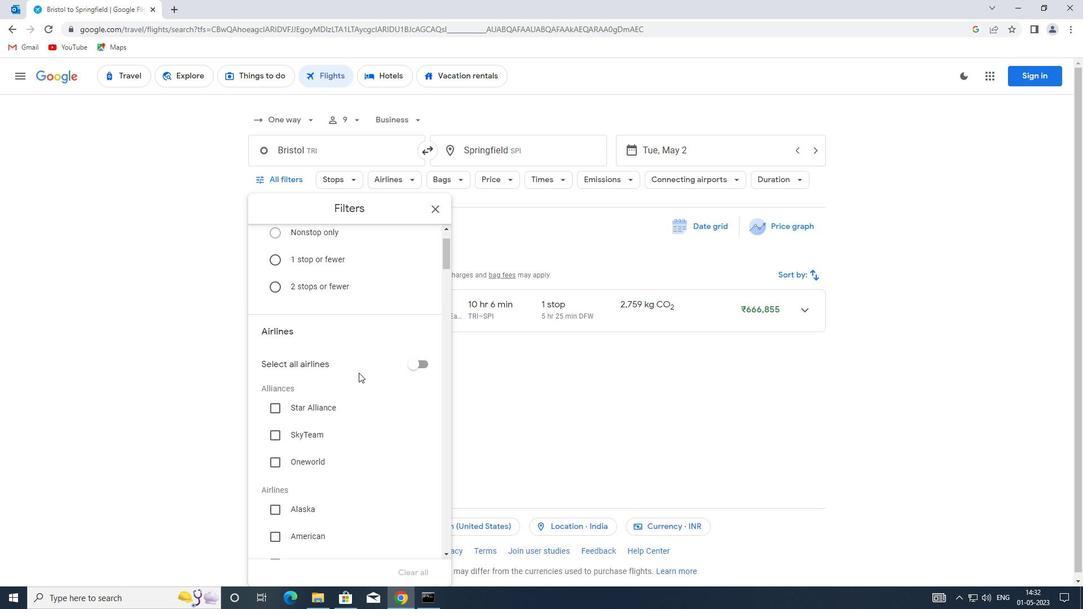 
Action: Mouse moved to (350, 375)
Screenshot: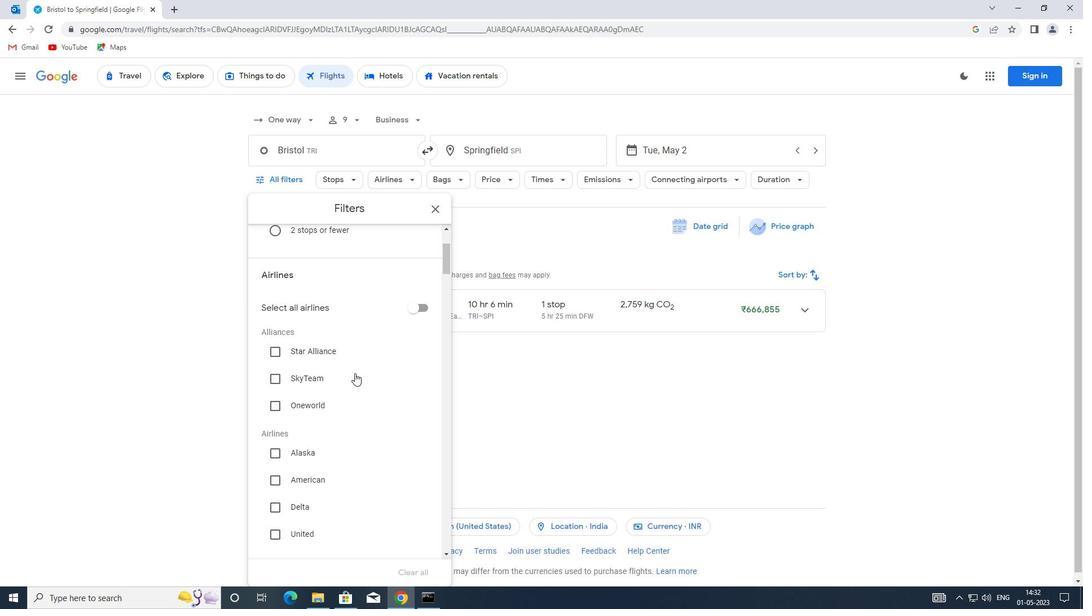 
Action: Mouse scrolled (350, 374) with delta (0, 0)
Screenshot: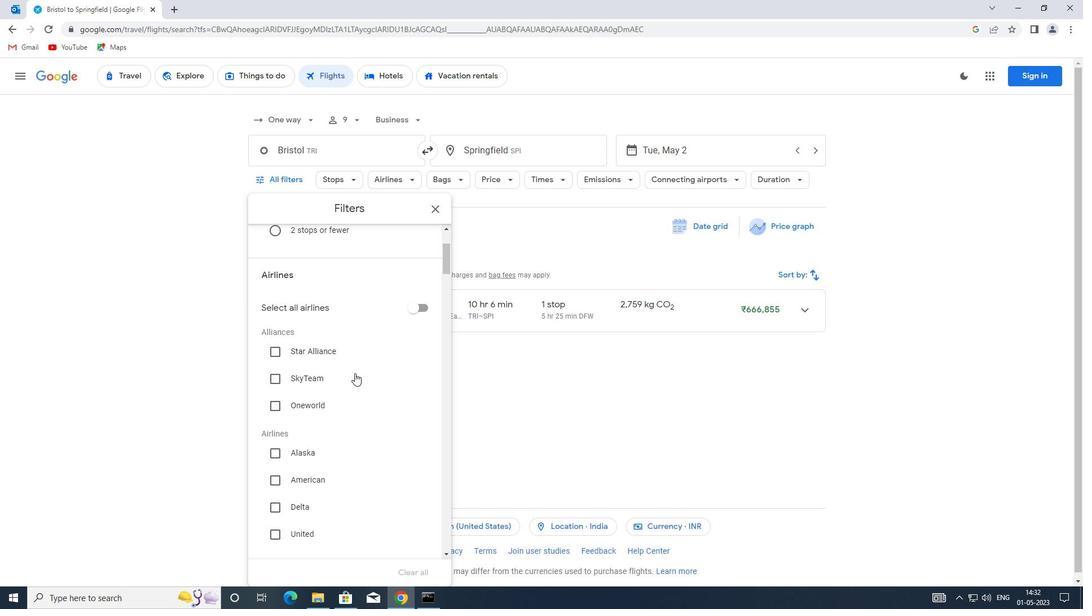 
Action: Mouse moved to (338, 376)
Screenshot: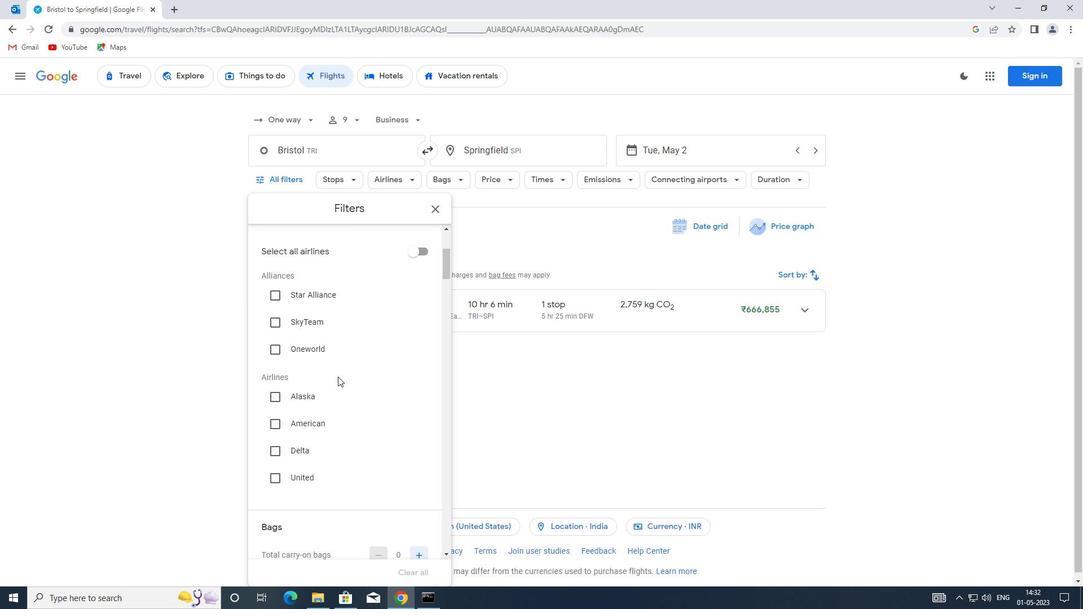 
Action: Mouse scrolled (338, 376) with delta (0, 0)
Screenshot: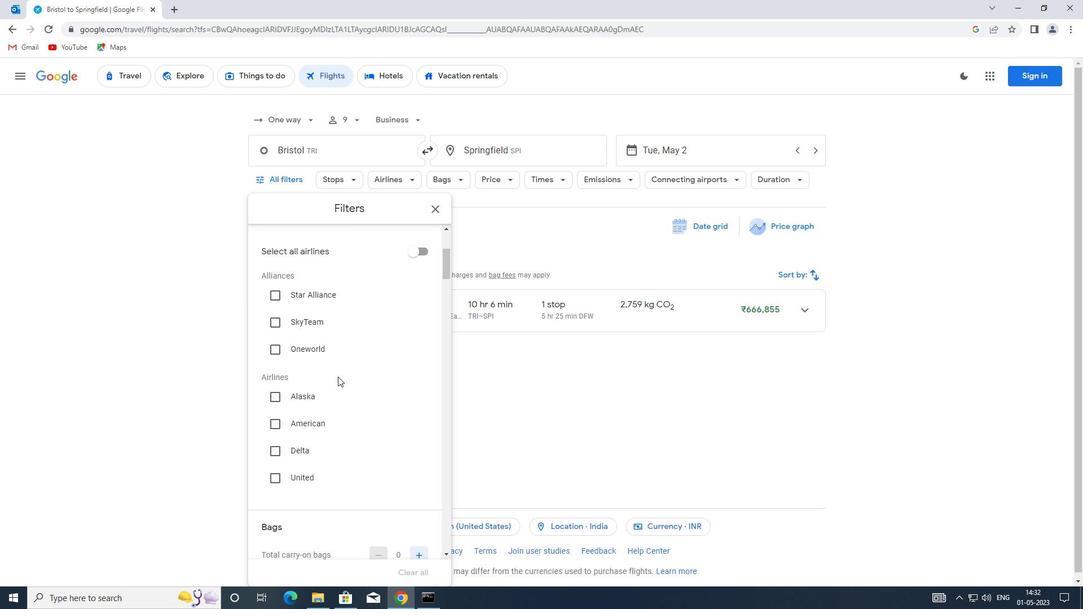 
Action: Mouse scrolled (338, 376) with delta (0, 0)
Screenshot: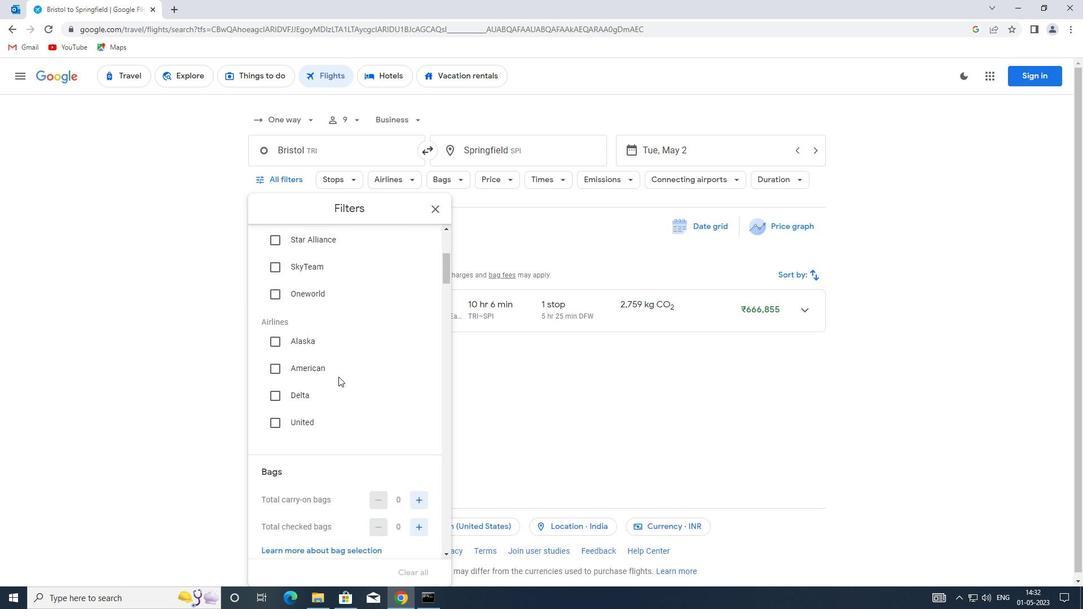 
Action: Mouse moved to (382, 412)
Screenshot: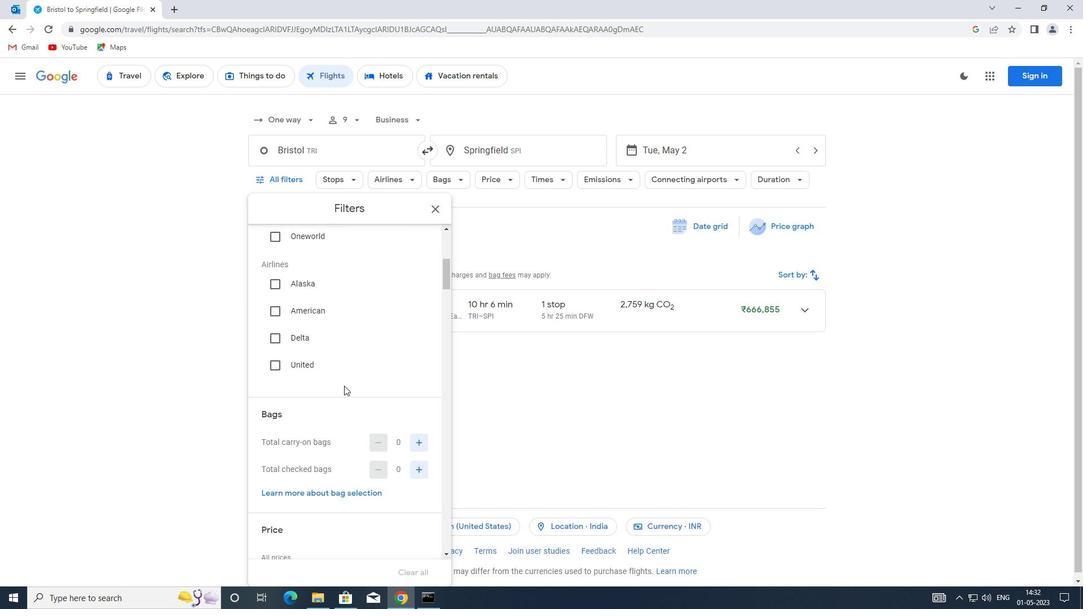 
Action: Mouse scrolled (382, 411) with delta (0, 0)
Screenshot: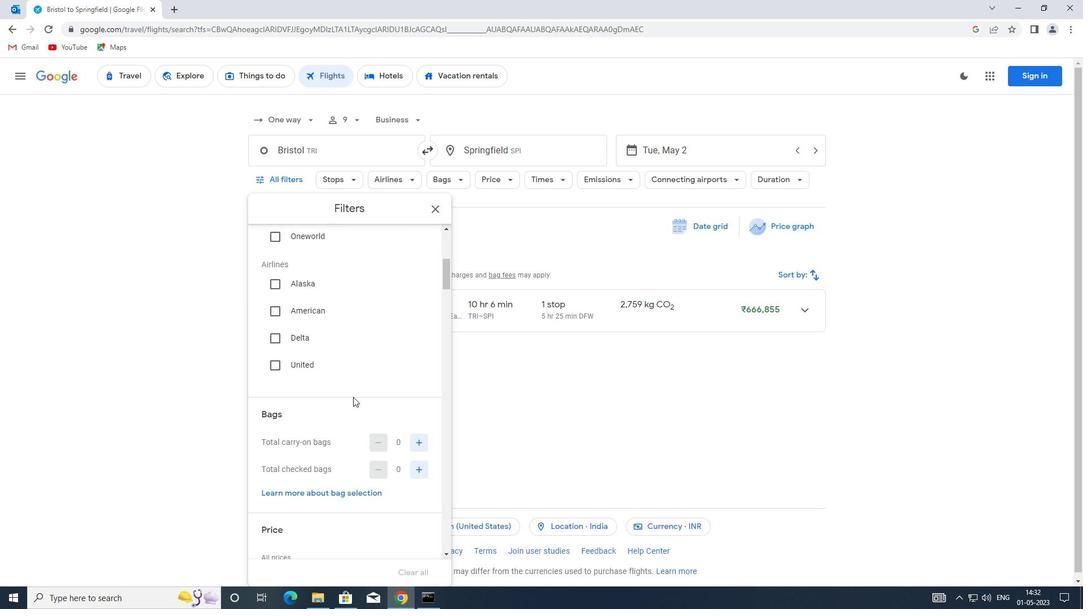 
Action: Mouse moved to (382, 412)
Screenshot: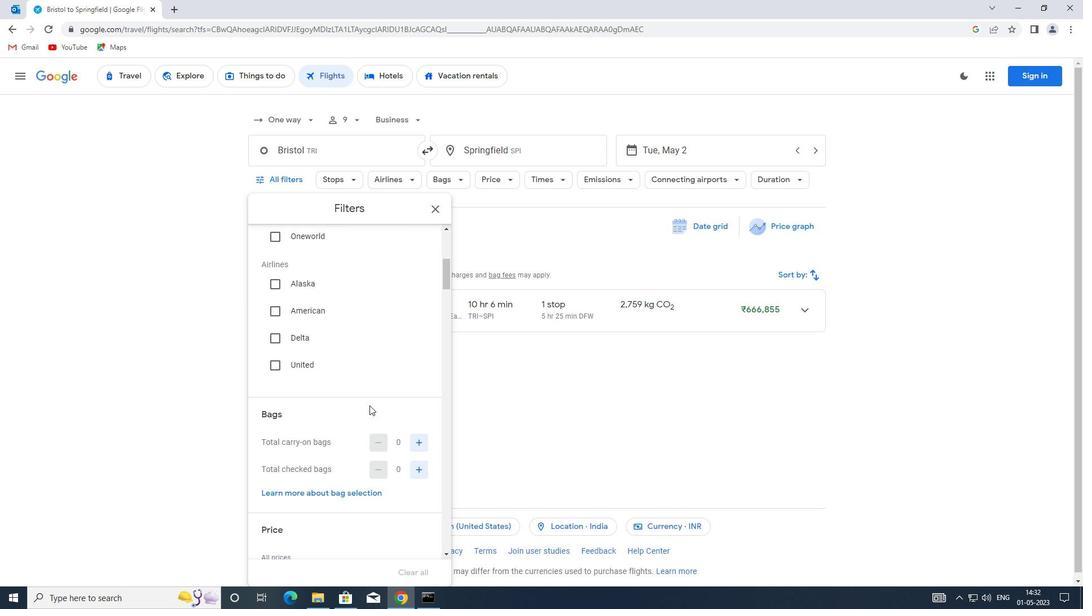 
Action: Mouse scrolled (382, 411) with delta (0, 0)
Screenshot: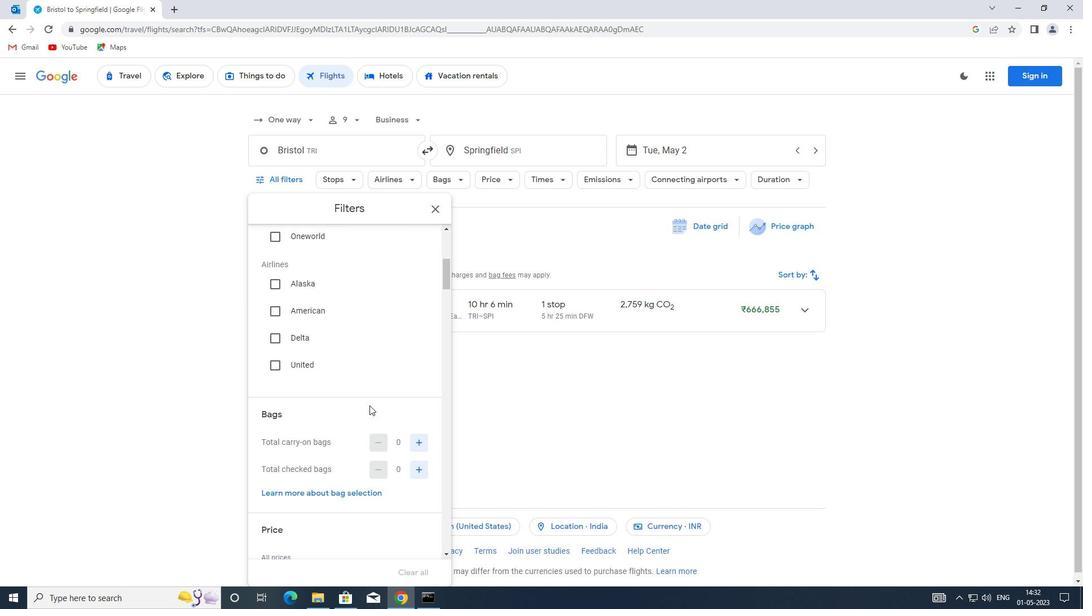 
Action: Mouse moved to (424, 334)
Screenshot: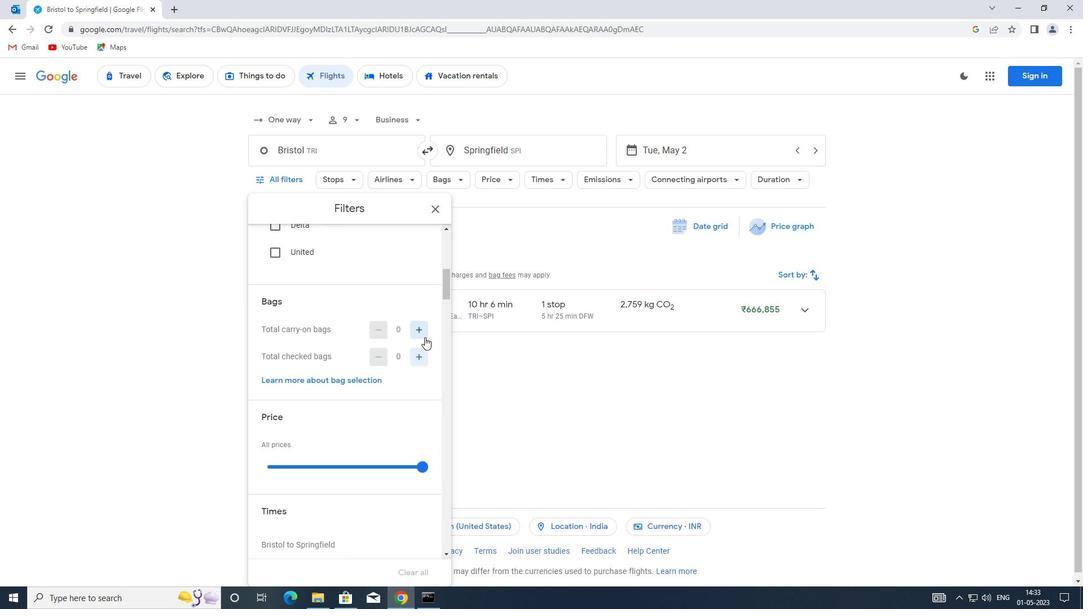 
Action: Mouse pressed left at (424, 334)
Screenshot: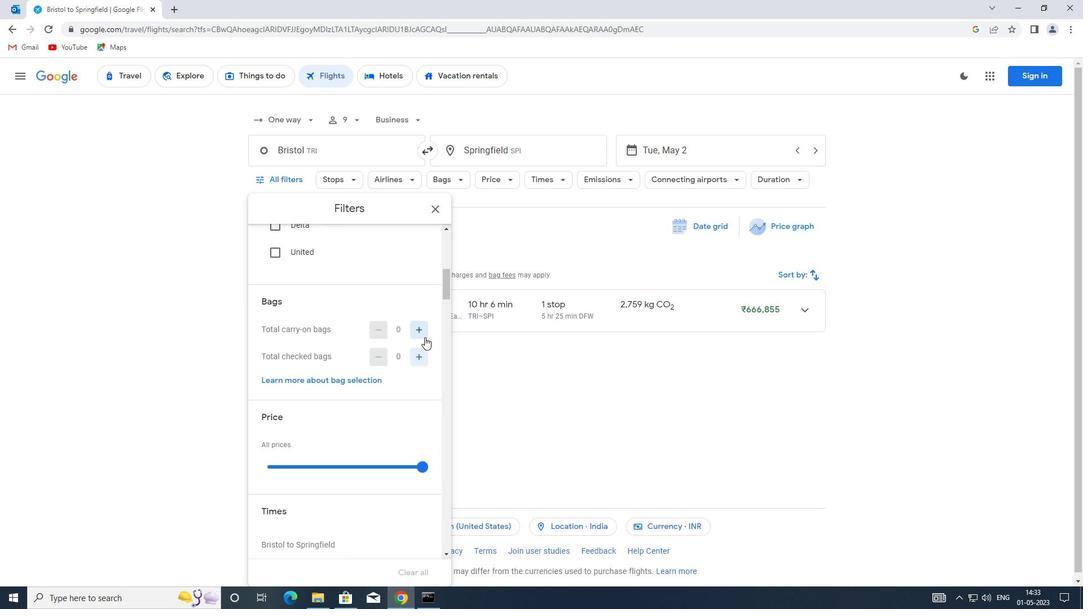 
Action: Mouse moved to (370, 367)
Screenshot: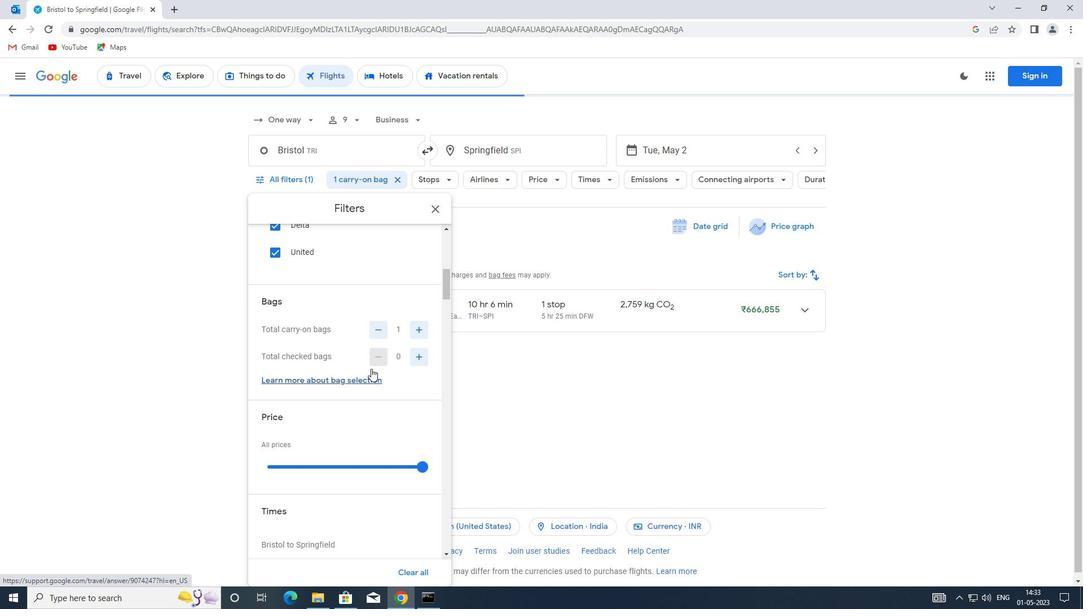 
Action: Mouse scrolled (370, 366) with delta (0, 0)
Screenshot: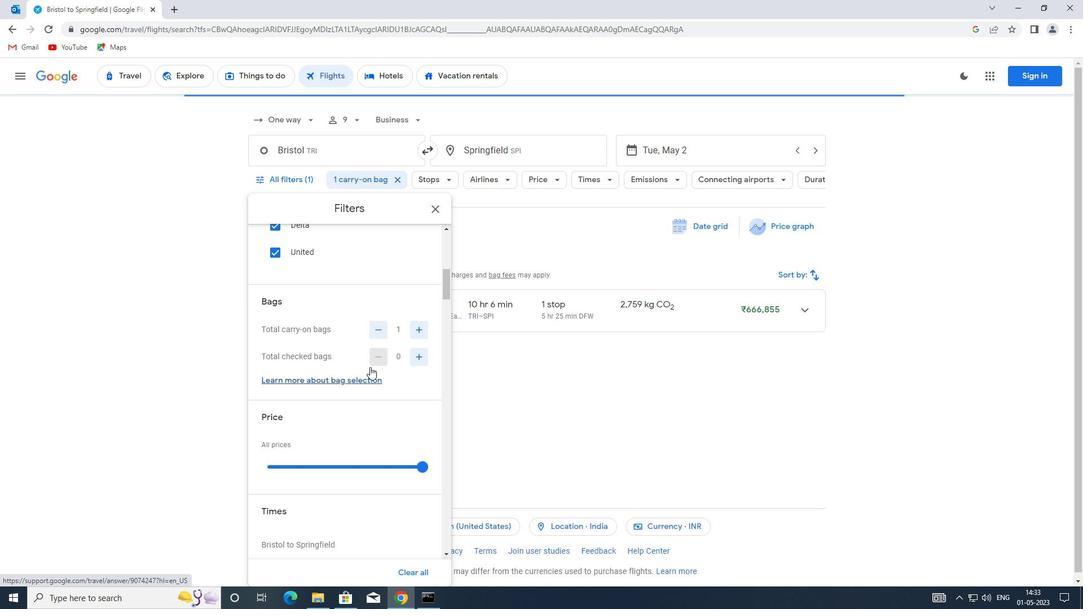 
Action: Mouse moved to (346, 408)
Screenshot: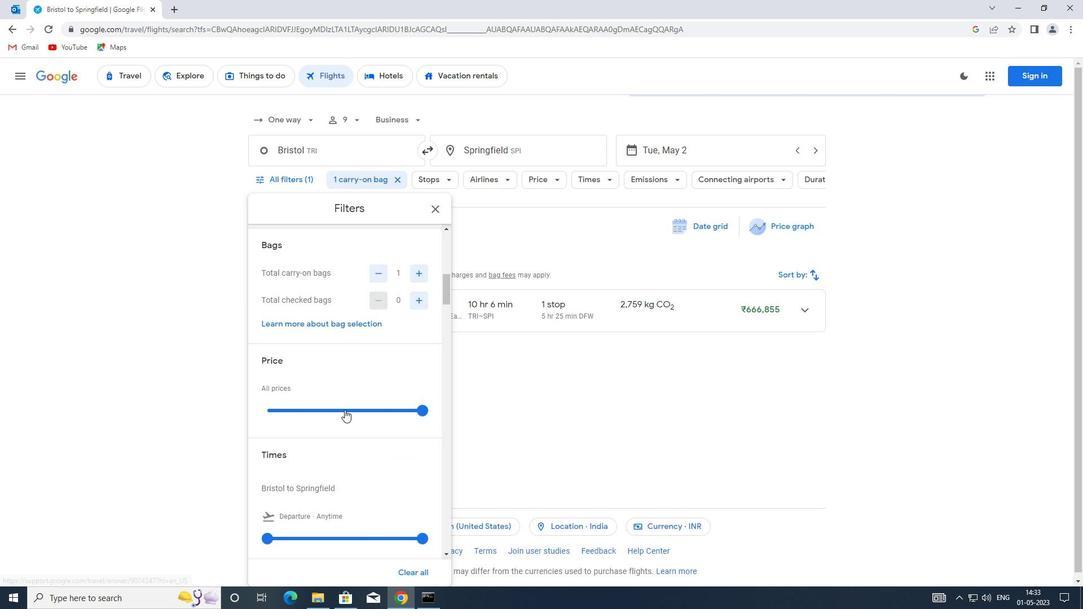 
Action: Mouse pressed left at (346, 408)
Screenshot: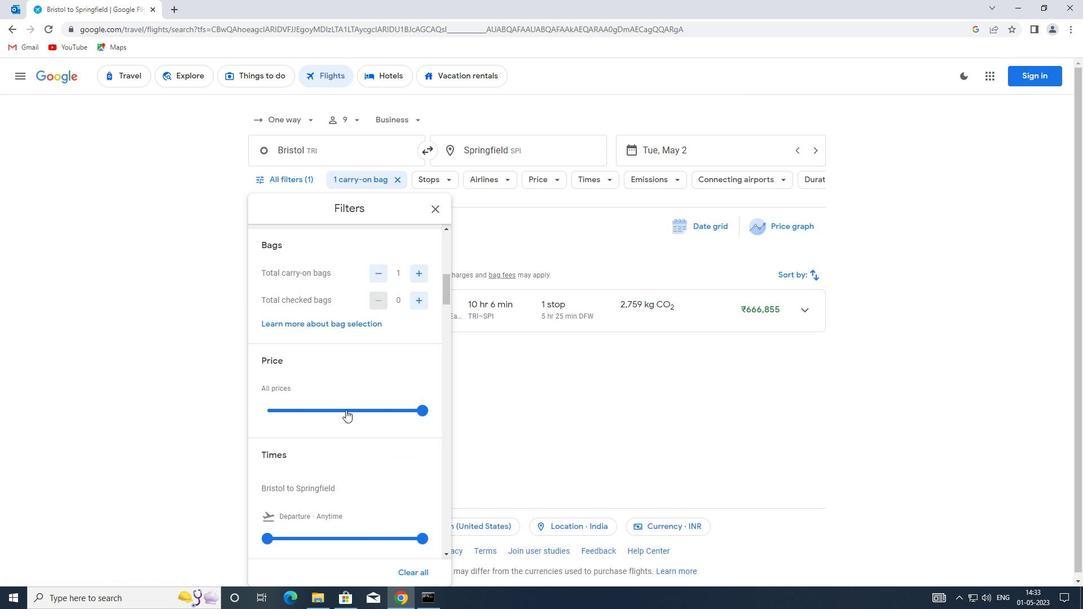 
Action: Mouse moved to (346, 407)
Screenshot: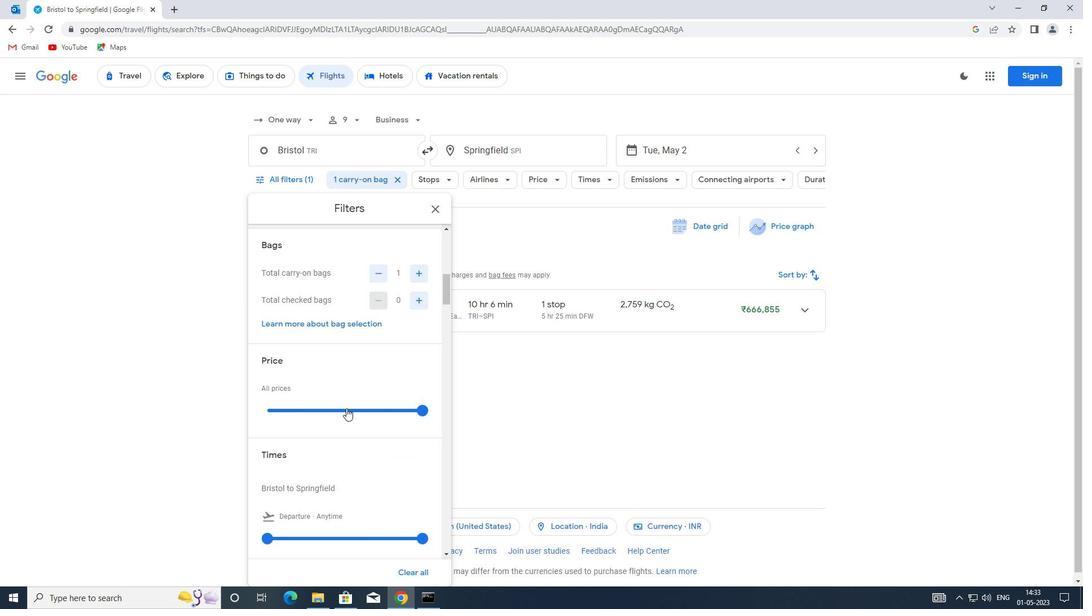 
Action: Mouse pressed left at (346, 407)
Screenshot: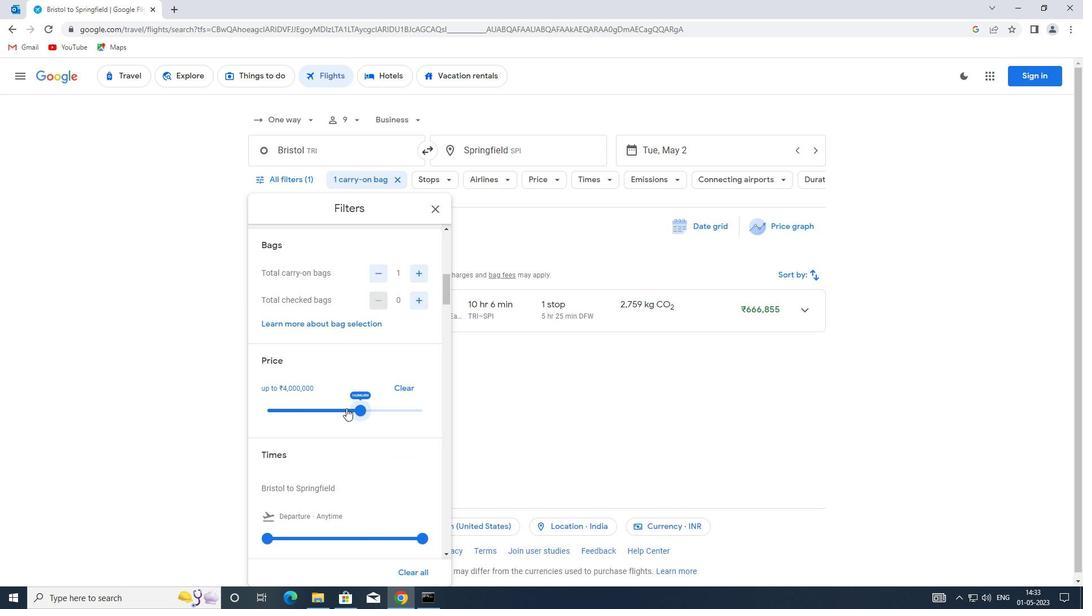 
Action: Mouse moved to (322, 390)
Screenshot: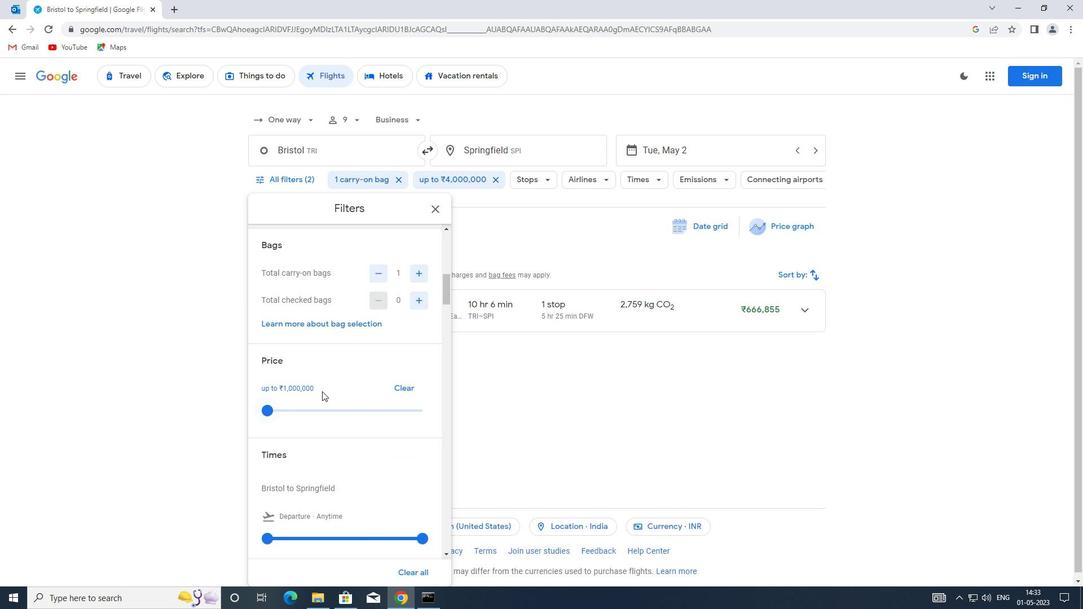 
Action: Mouse scrolled (322, 389) with delta (0, 0)
Screenshot: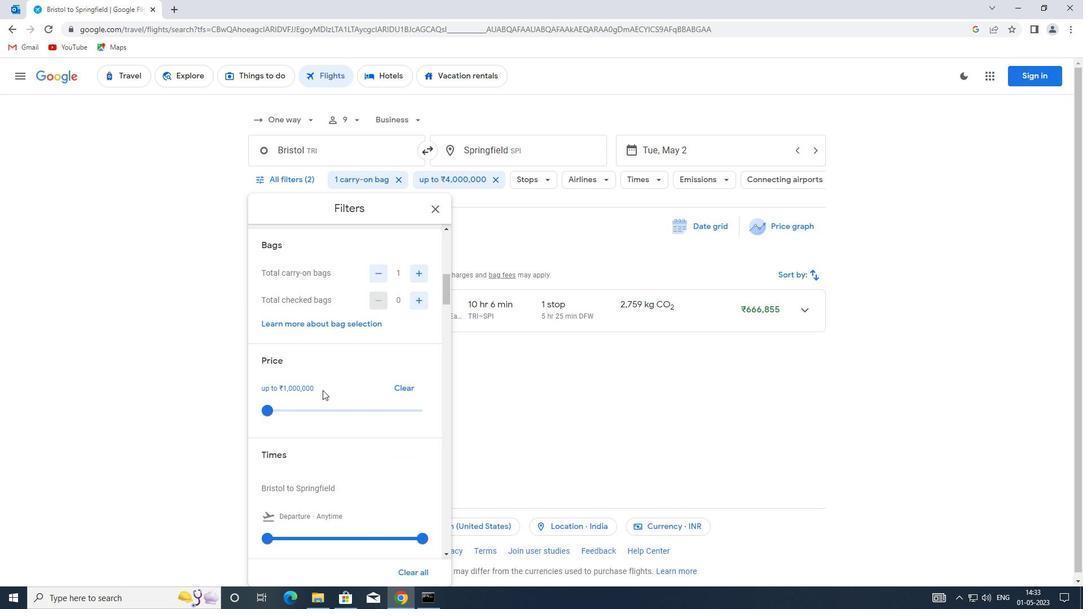 
Action: Mouse moved to (324, 386)
Screenshot: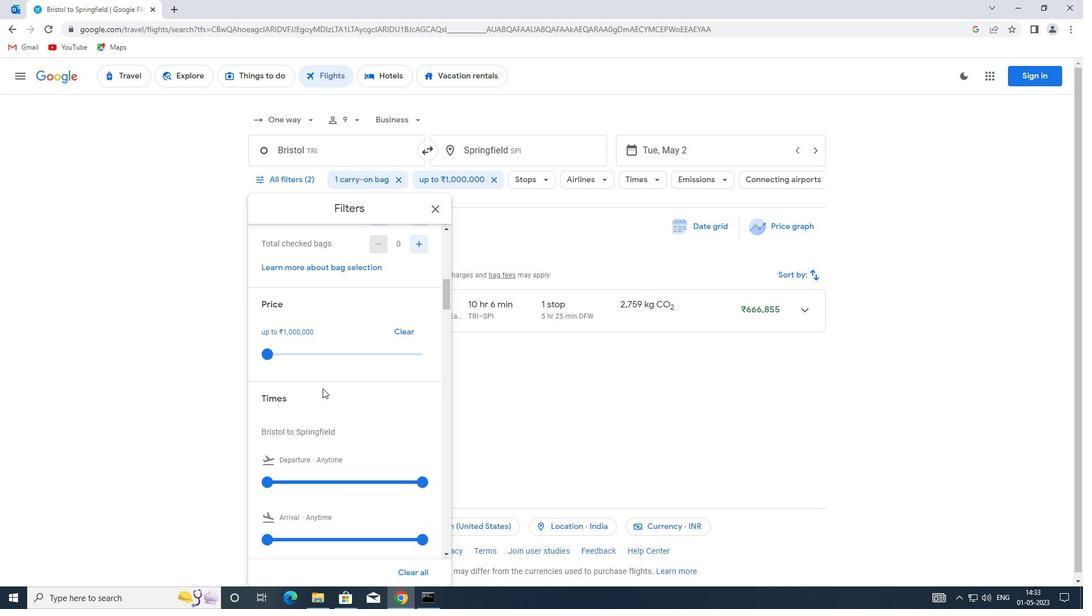 
Action: Mouse scrolled (324, 385) with delta (0, 0)
Screenshot: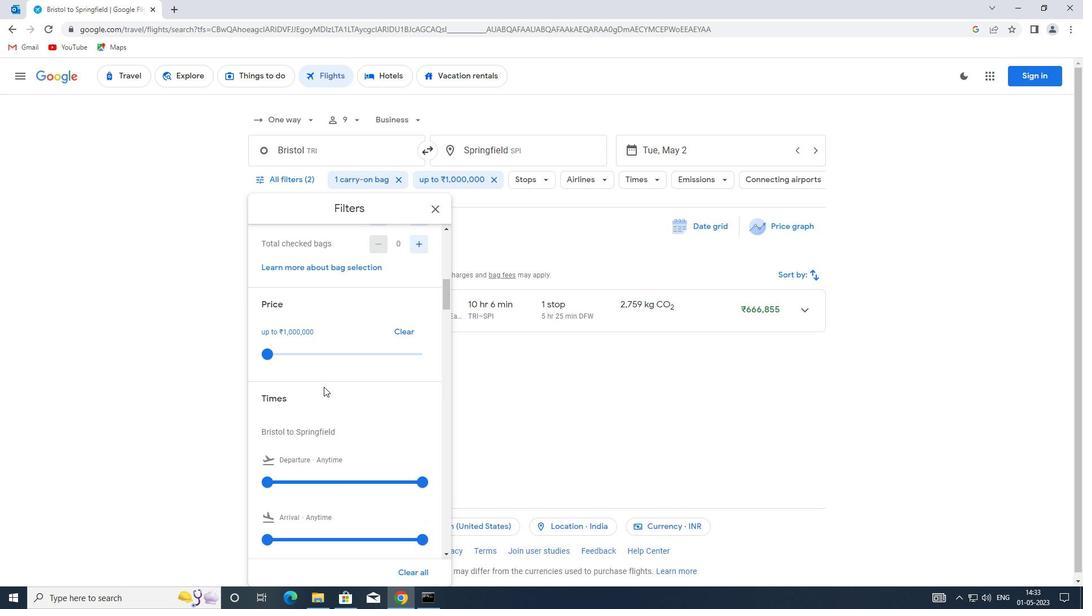 
Action: Mouse moved to (274, 425)
Screenshot: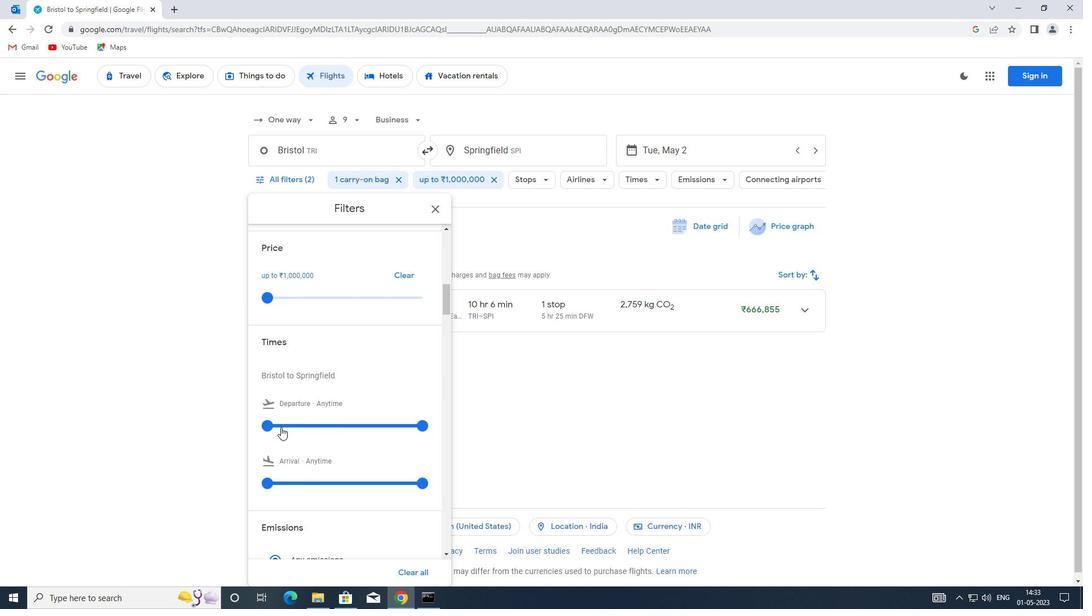 
Action: Mouse pressed left at (274, 425)
Screenshot: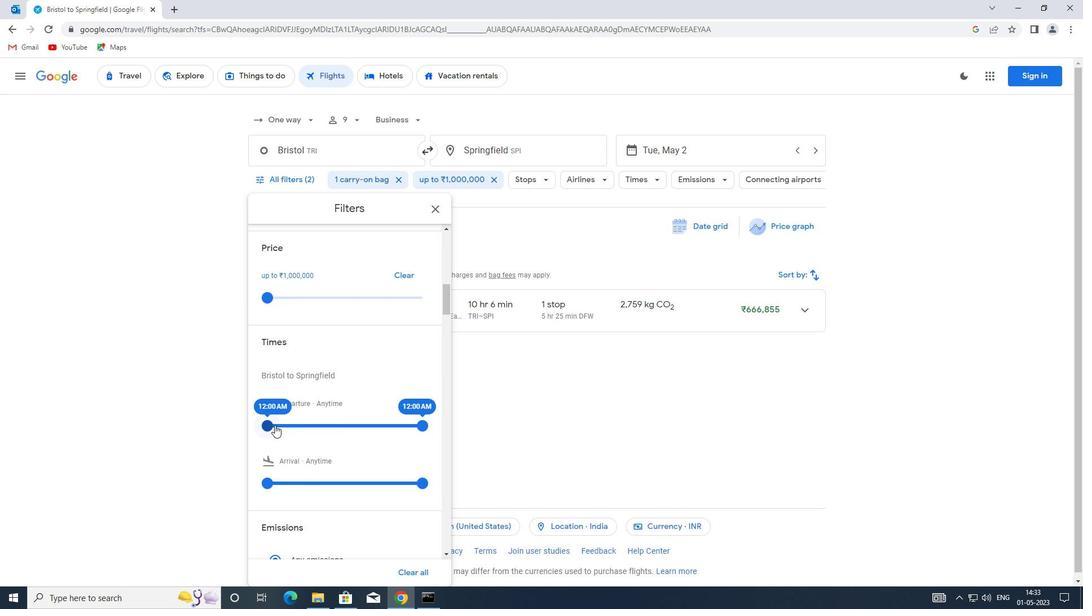 
Action: Mouse moved to (418, 424)
Screenshot: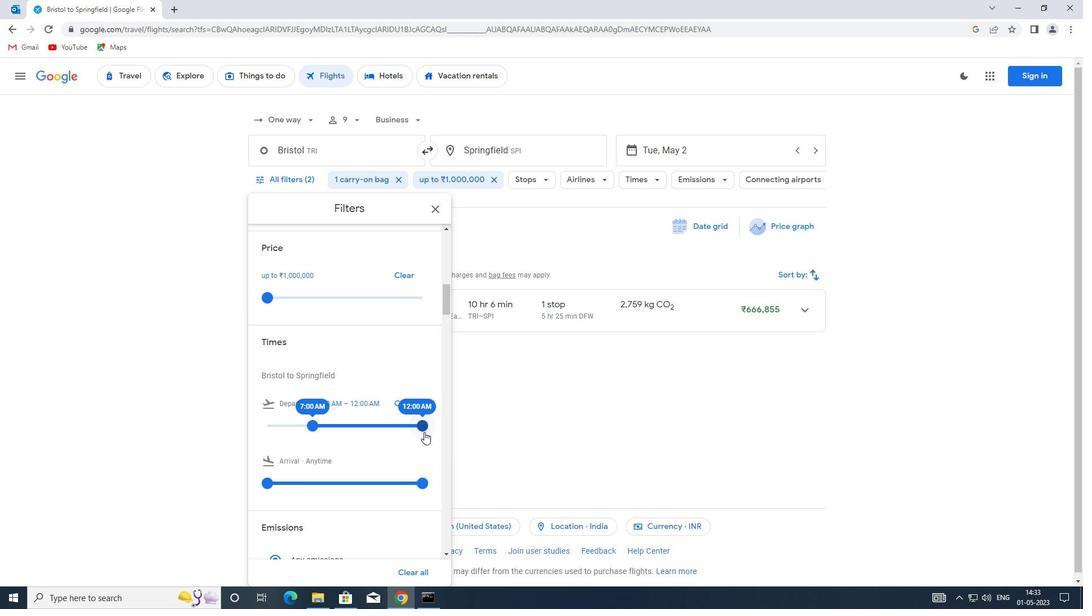 
Action: Mouse pressed left at (418, 424)
Screenshot: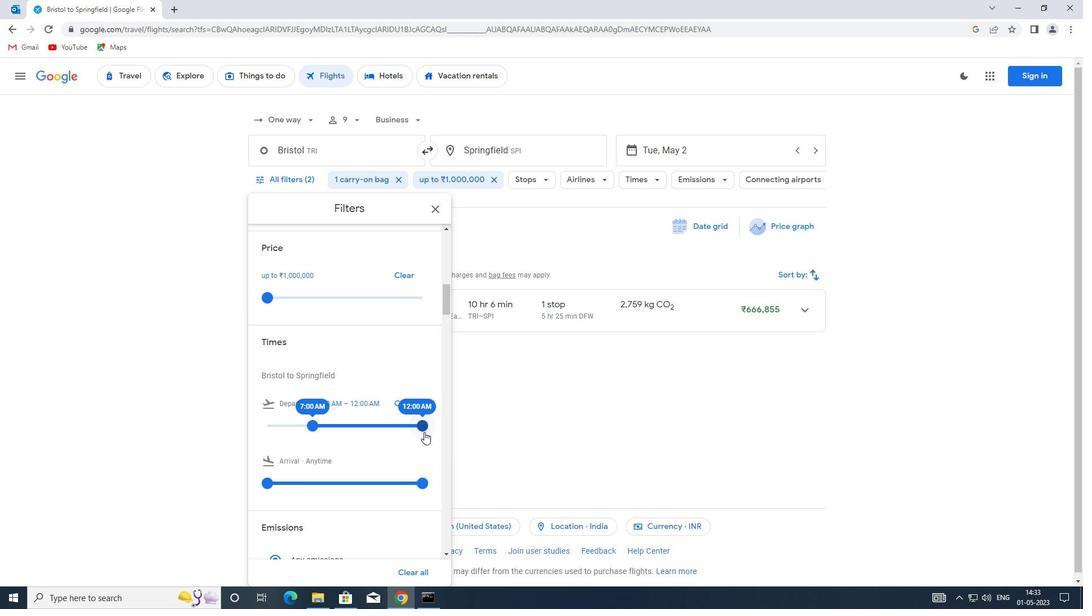 
Action: Mouse moved to (330, 415)
Screenshot: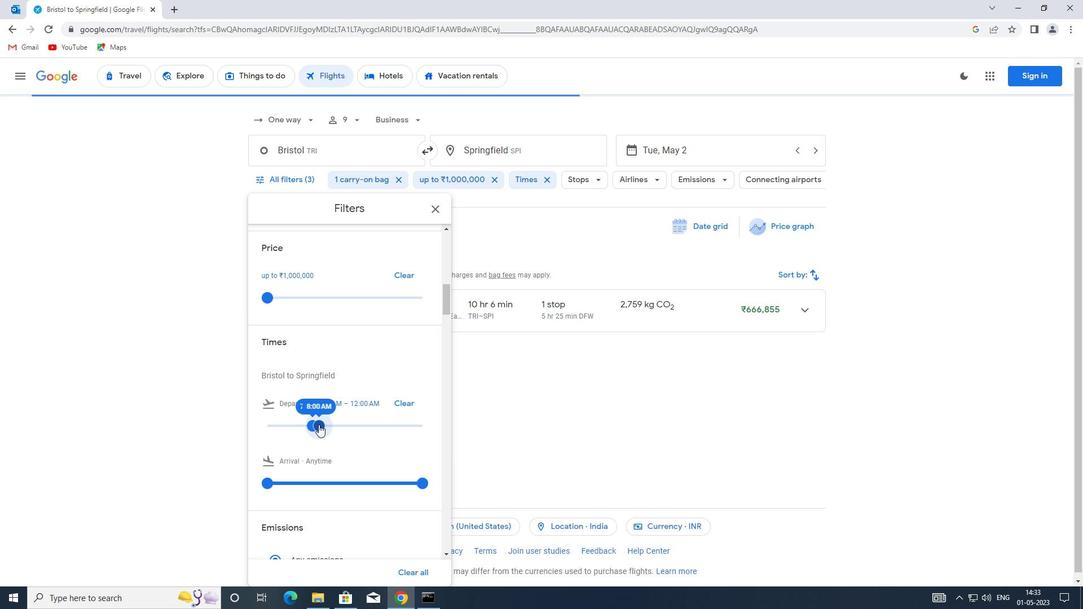 
Action: Mouse scrolled (330, 415) with delta (0, 0)
Screenshot: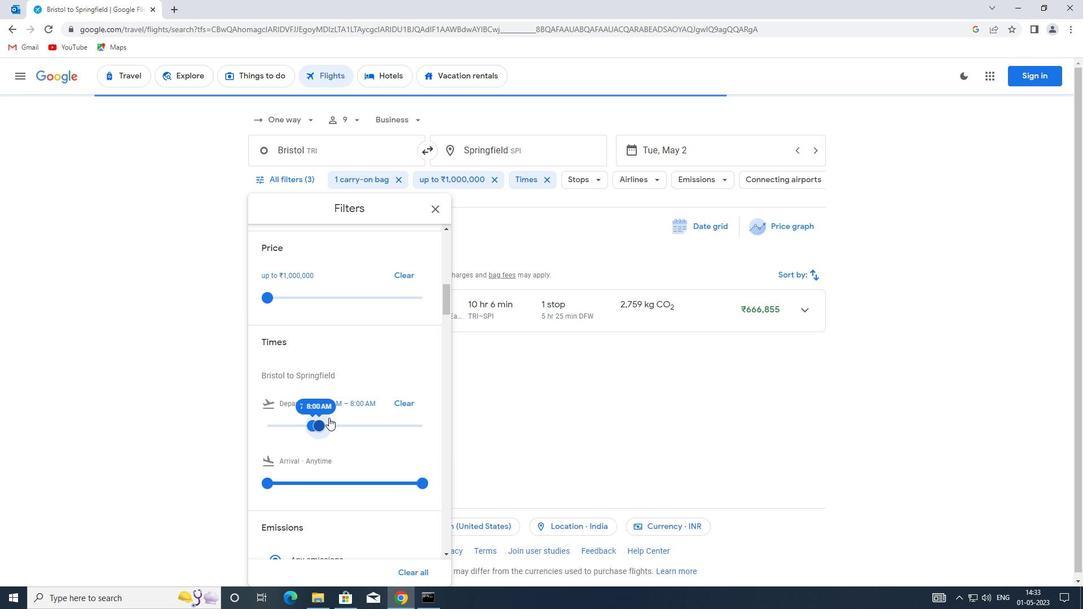 
Action: Mouse scrolled (330, 415) with delta (0, 0)
Screenshot: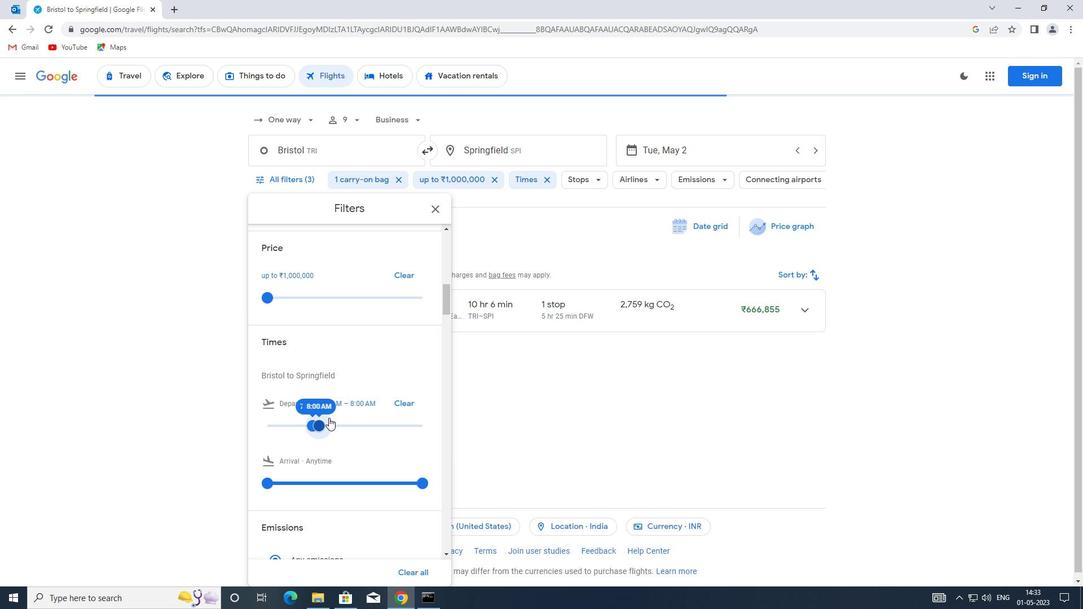 
Action: Mouse moved to (330, 415)
Screenshot: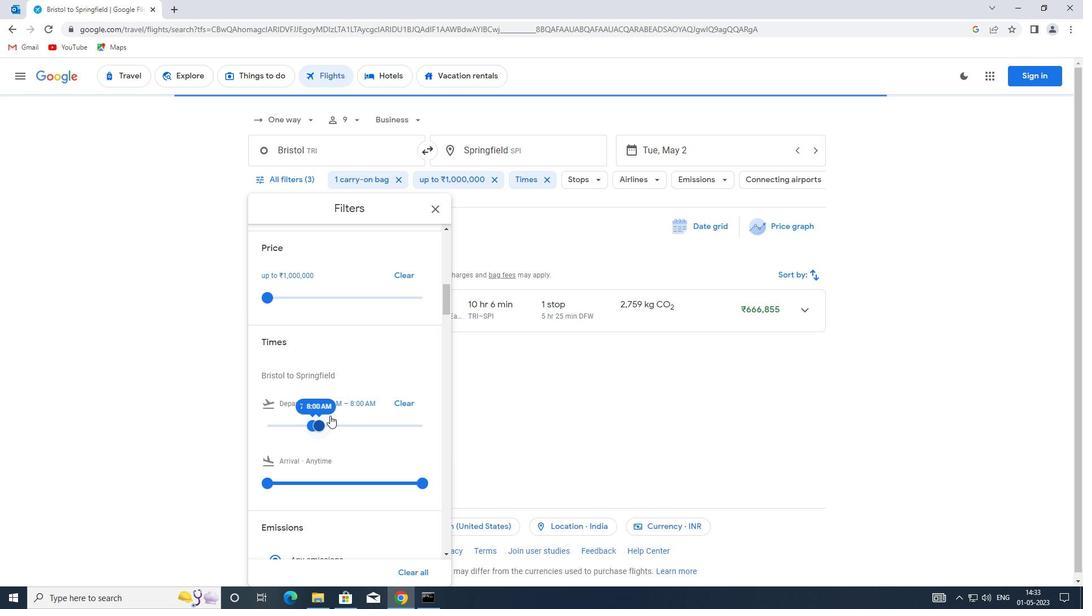 
Action: Mouse scrolled (330, 415) with delta (0, 0)
Screenshot: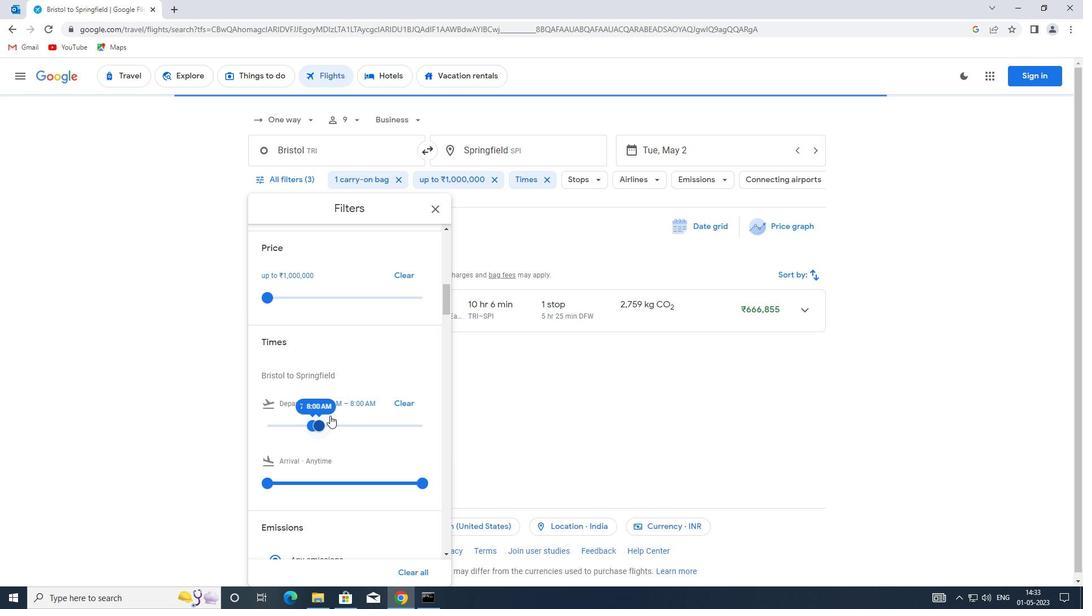 
Action: Mouse moved to (433, 211)
Screenshot: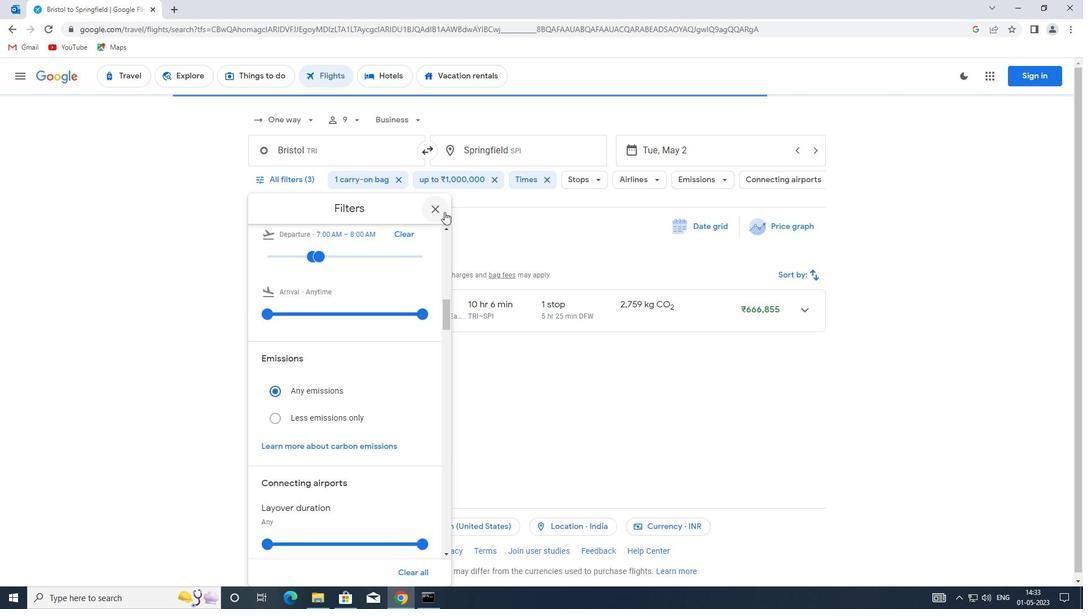 
Action: Mouse pressed left at (433, 211)
Screenshot: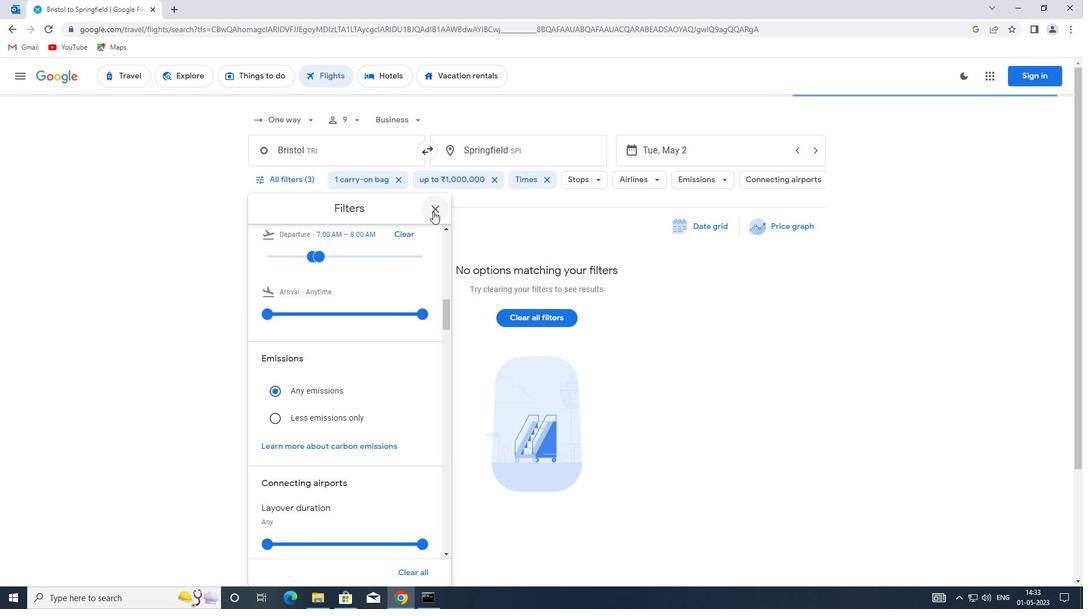 
